 Task: Search one way flight ticket for 2 adults, 4 children and 1 infant on lap in business from Green Bay: Green Bay-austin Straubel International Airport to Springfield: Abraham Lincoln Capital Airport on 5-2-2023. Choice of flights is Frontier. Price is upto 60000. Outbound departure time preference is 8:30.
Action: Mouse moved to (289, 266)
Screenshot: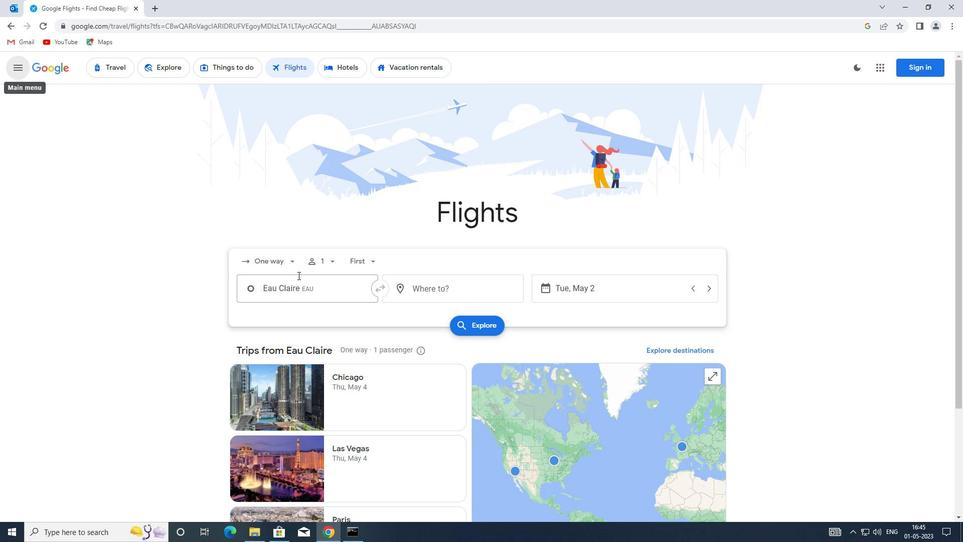 
Action: Mouse pressed left at (289, 266)
Screenshot: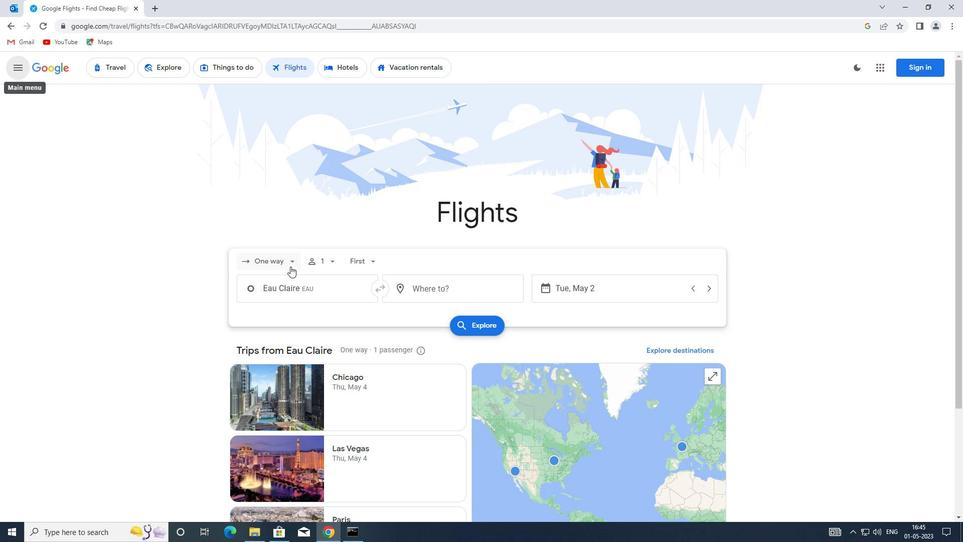 
Action: Mouse moved to (284, 305)
Screenshot: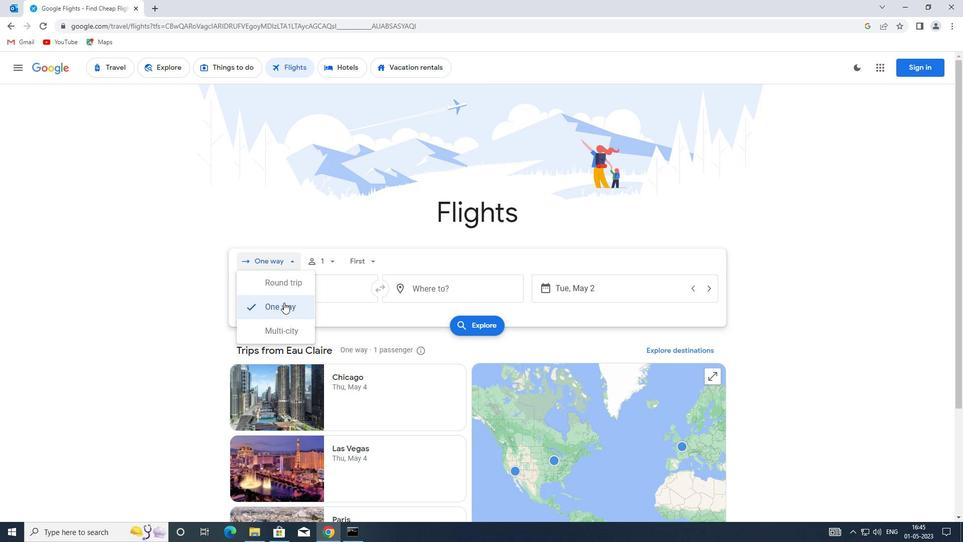 
Action: Mouse pressed left at (284, 305)
Screenshot: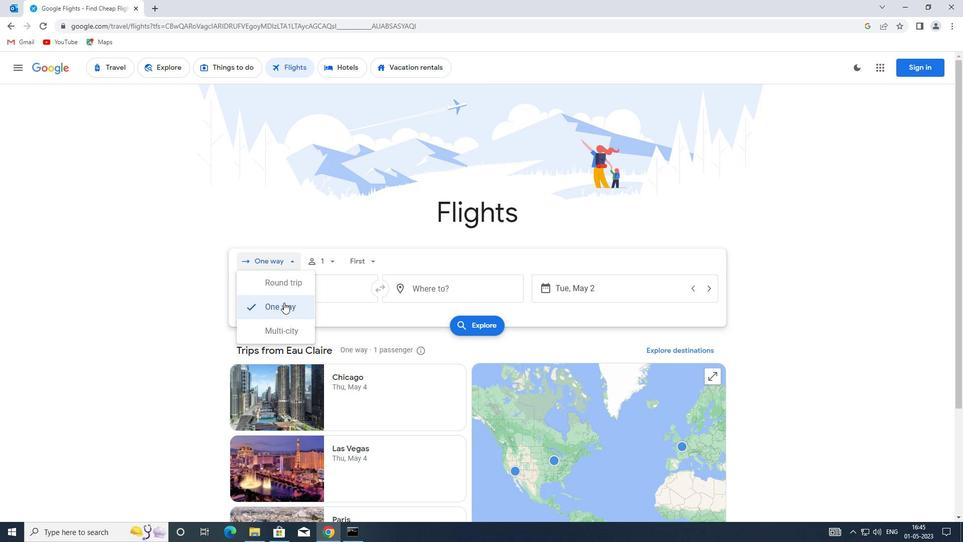 
Action: Mouse moved to (327, 263)
Screenshot: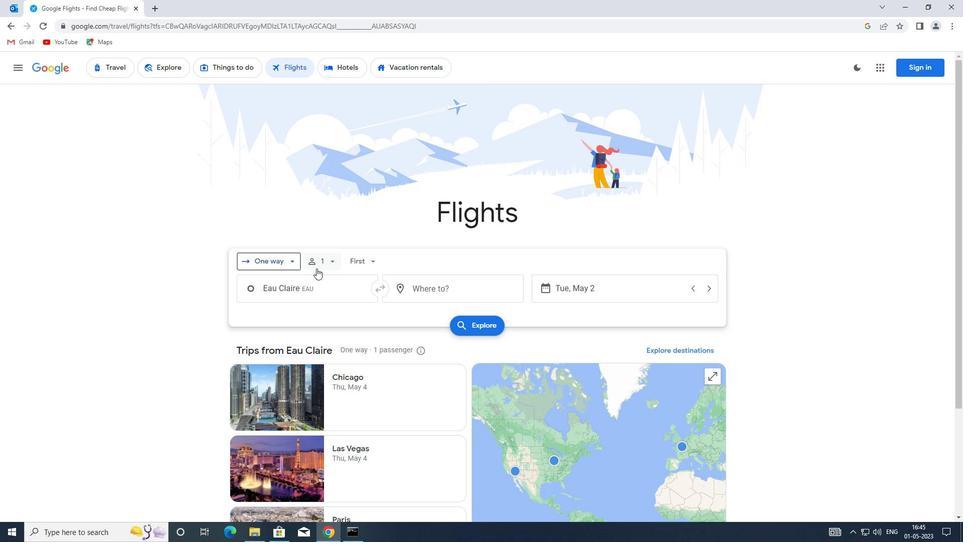 
Action: Mouse pressed left at (327, 263)
Screenshot: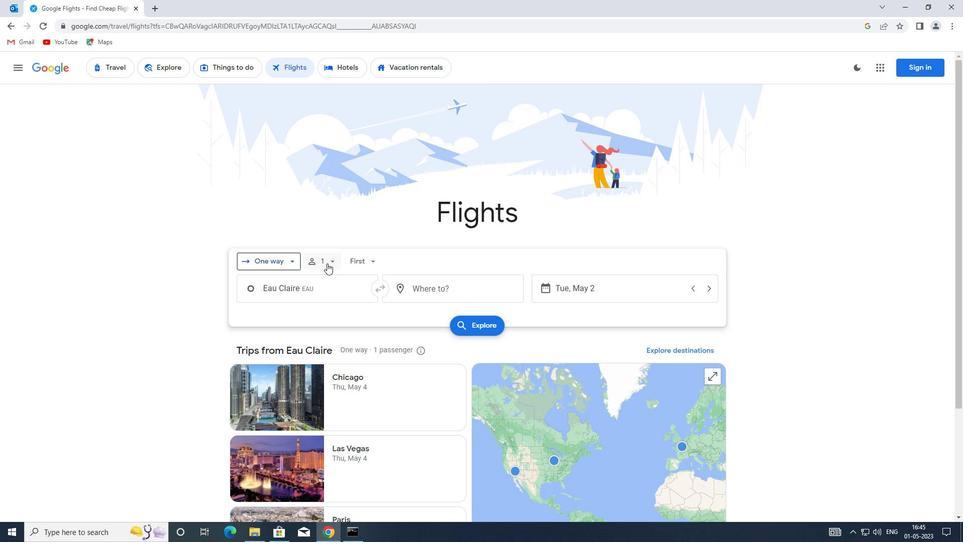
Action: Mouse moved to (409, 288)
Screenshot: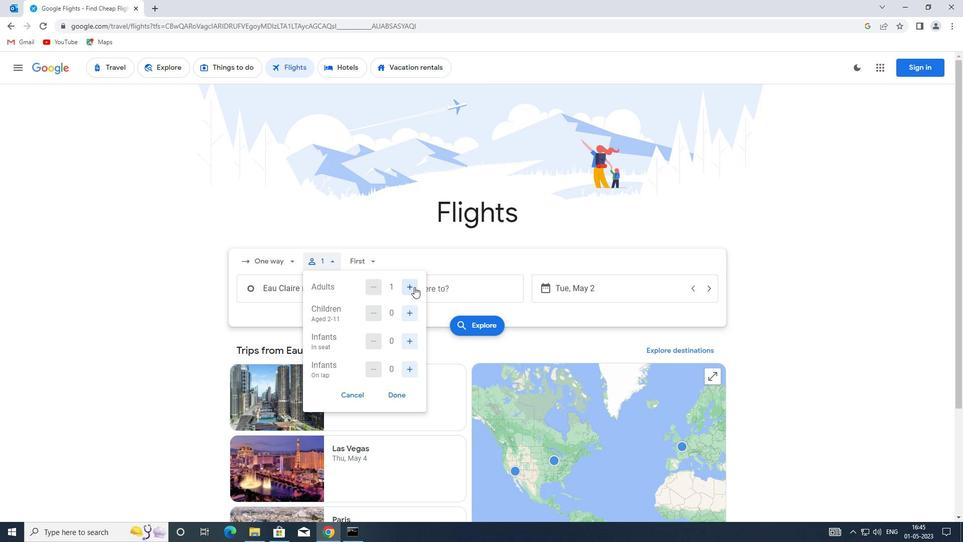 
Action: Mouse pressed left at (409, 288)
Screenshot: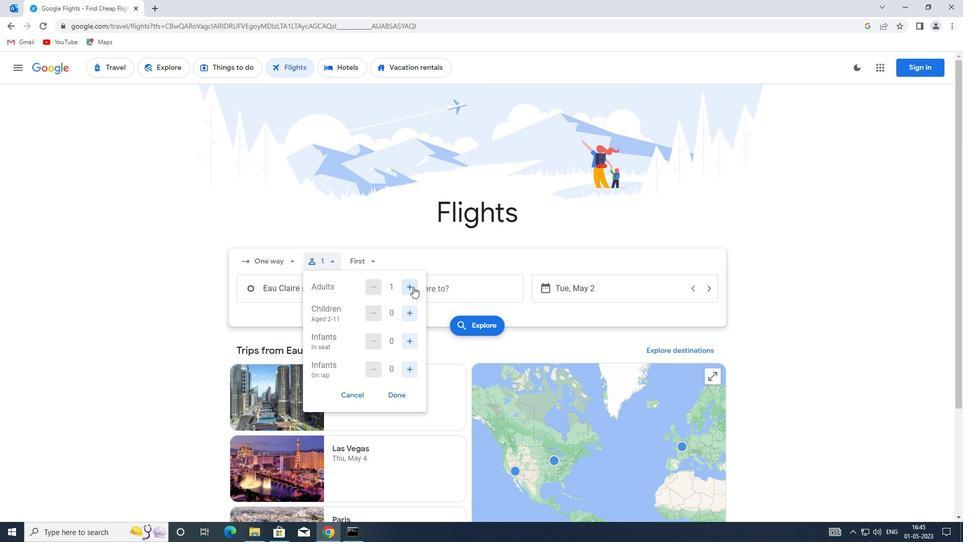 
Action: Mouse moved to (412, 318)
Screenshot: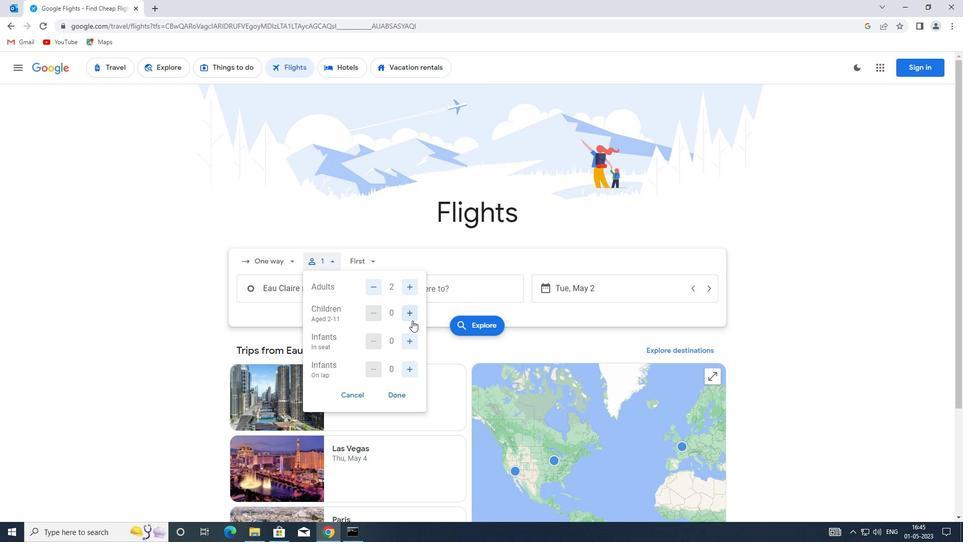 
Action: Mouse pressed left at (412, 318)
Screenshot: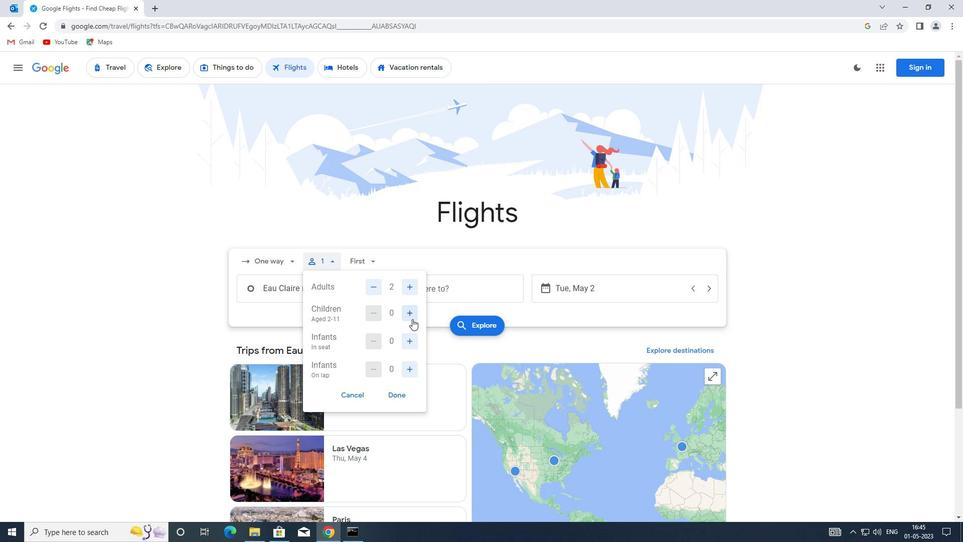 
Action: Mouse pressed left at (412, 318)
Screenshot: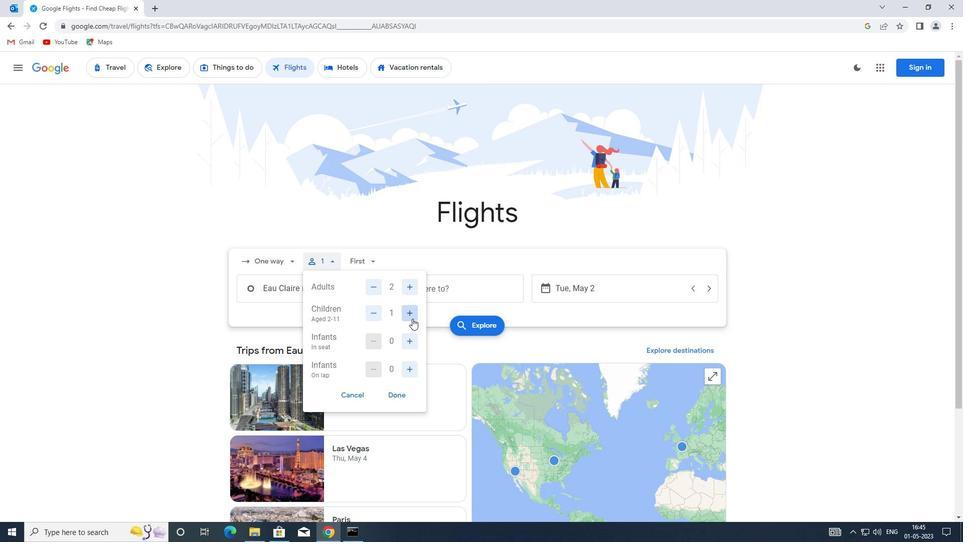 
Action: Mouse pressed left at (412, 318)
Screenshot: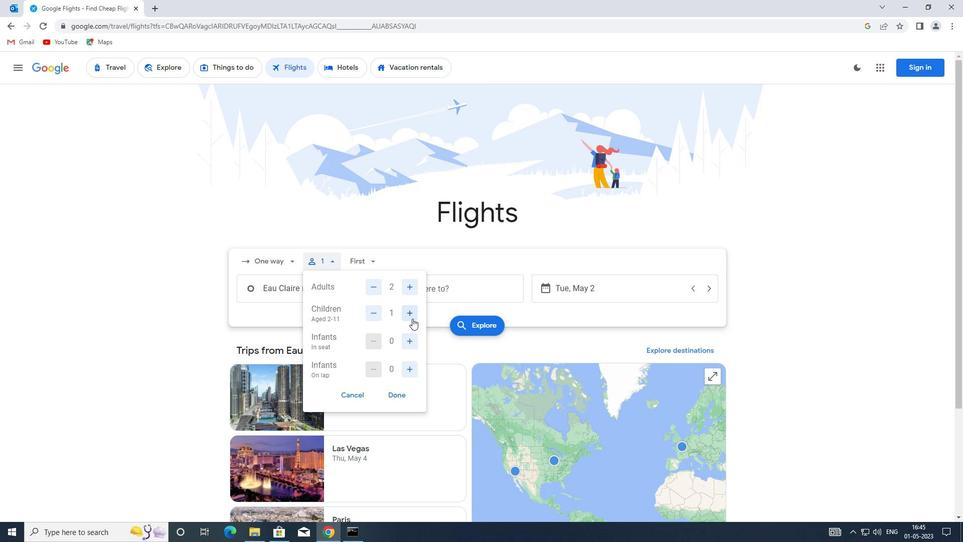 
Action: Mouse pressed left at (412, 318)
Screenshot: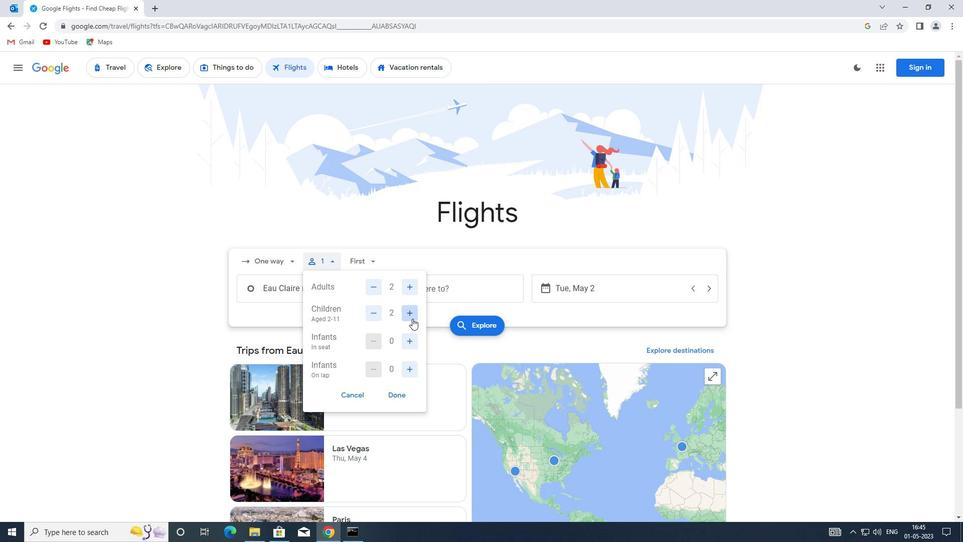 
Action: Mouse moved to (407, 365)
Screenshot: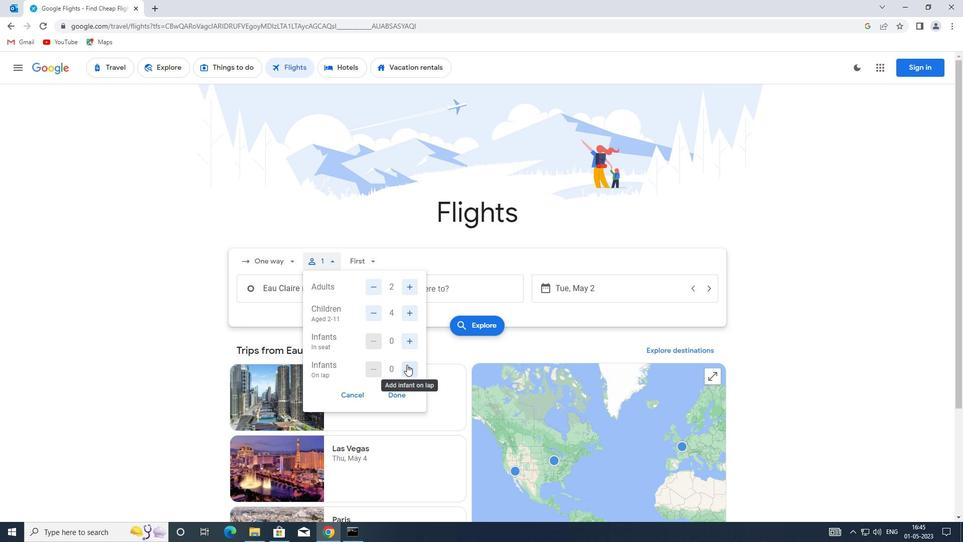 
Action: Mouse pressed left at (407, 365)
Screenshot: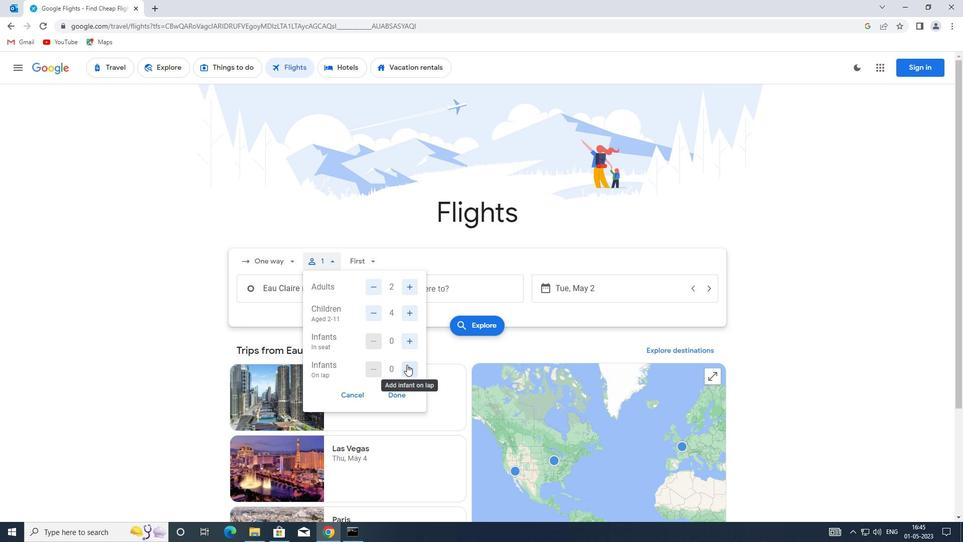 
Action: Mouse moved to (396, 395)
Screenshot: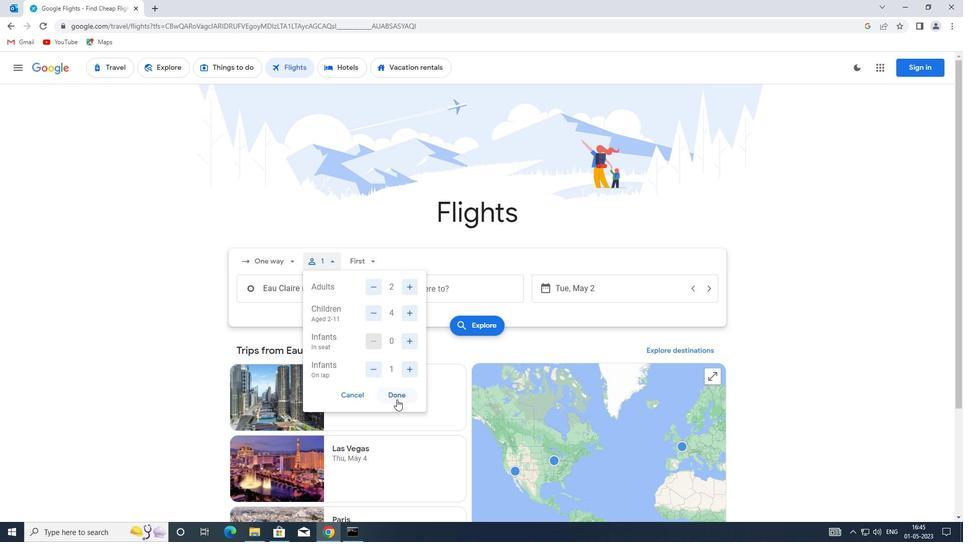
Action: Mouse pressed left at (396, 395)
Screenshot: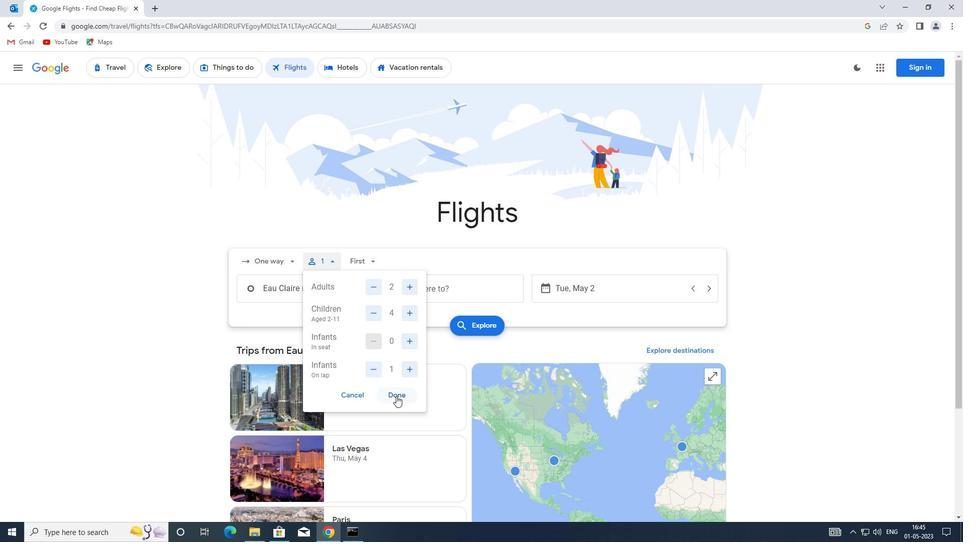 
Action: Mouse moved to (371, 259)
Screenshot: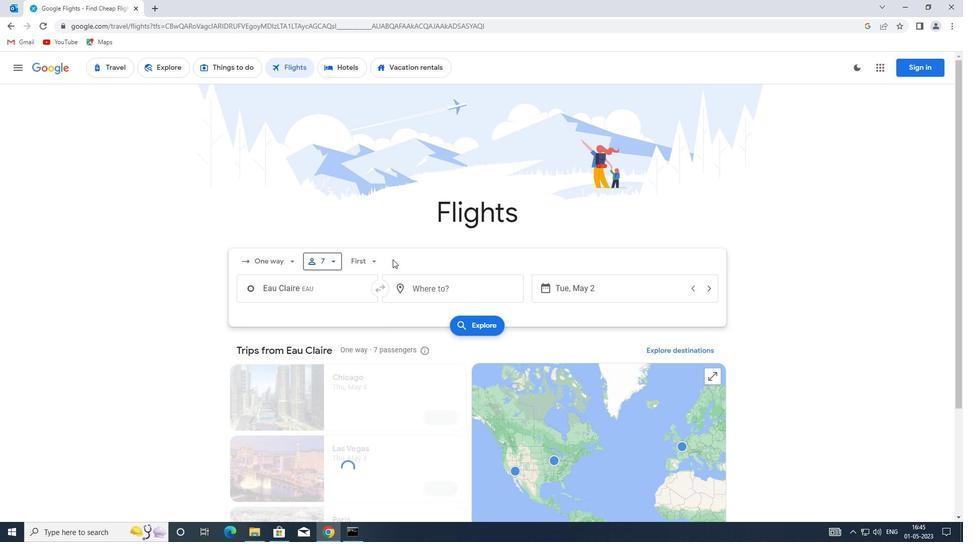 
Action: Mouse pressed left at (371, 259)
Screenshot: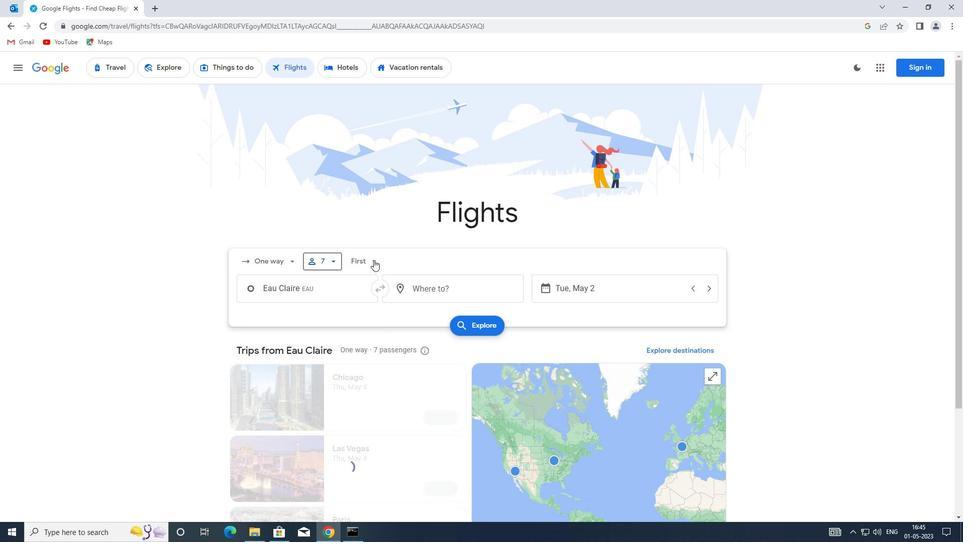
Action: Mouse moved to (394, 331)
Screenshot: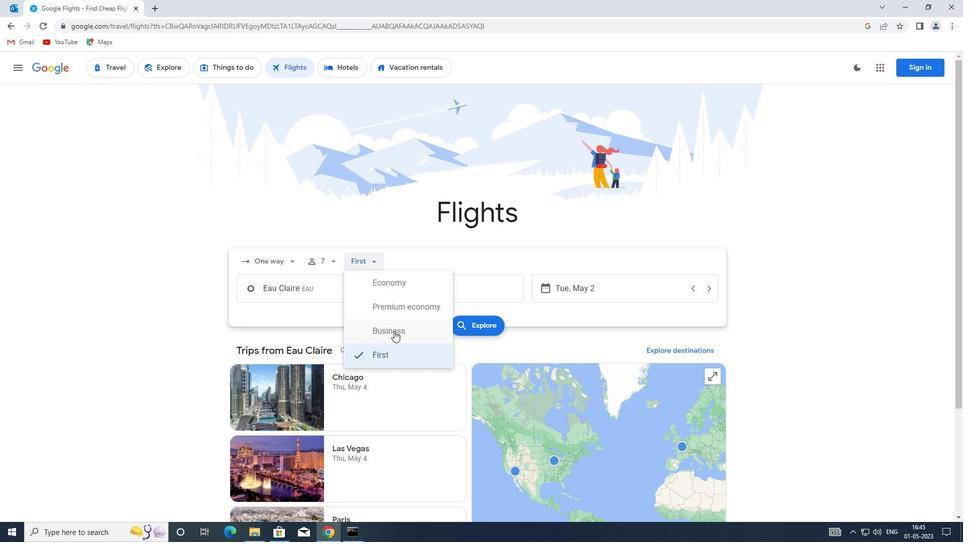 
Action: Mouse pressed left at (394, 331)
Screenshot: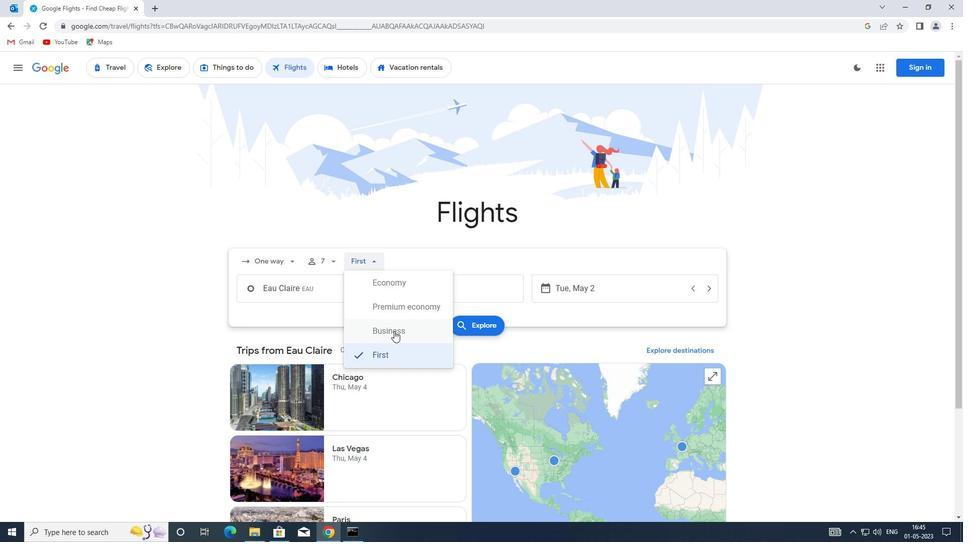 
Action: Mouse moved to (304, 291)
Screenshot: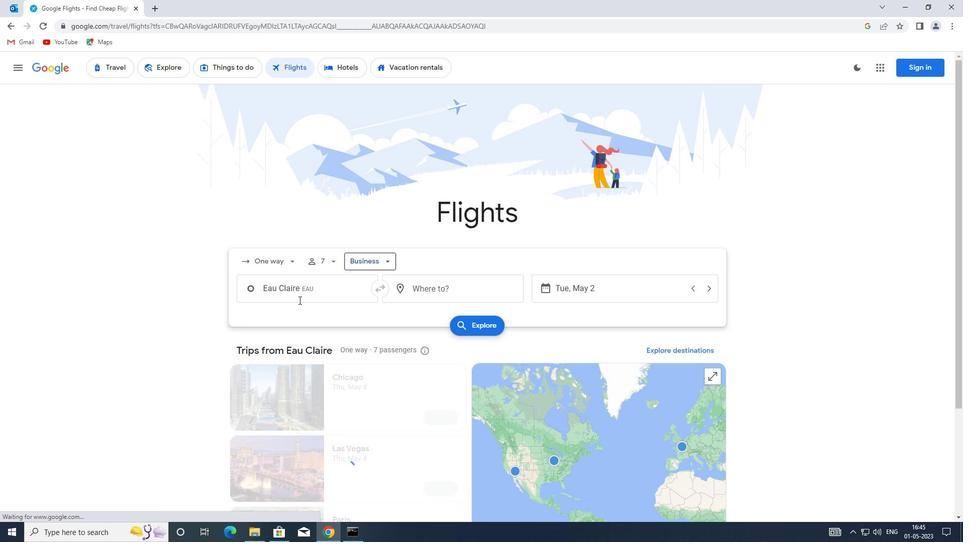 
Action: Mouse pressed left at (304, 291)
Screenshot: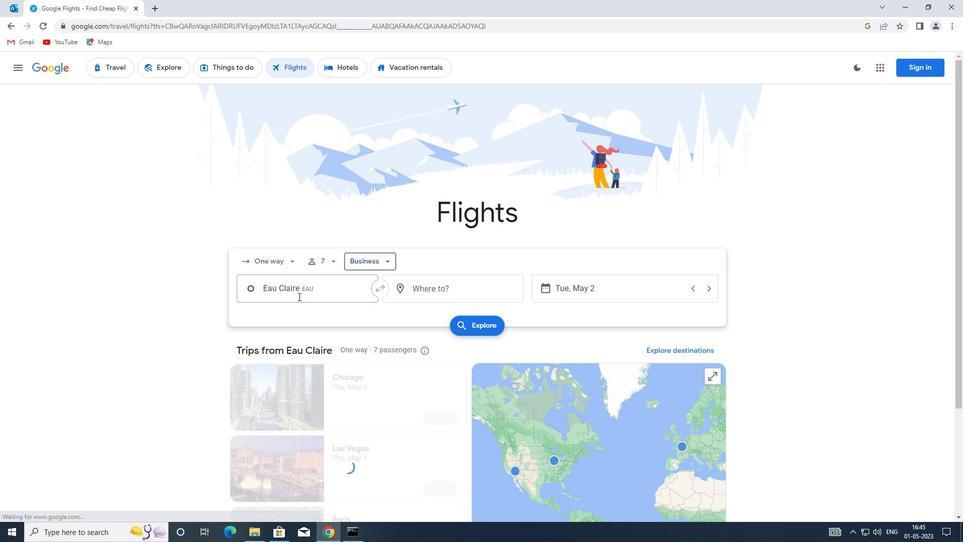 
Action: Mouse moved to (304, 290)
Screenshot: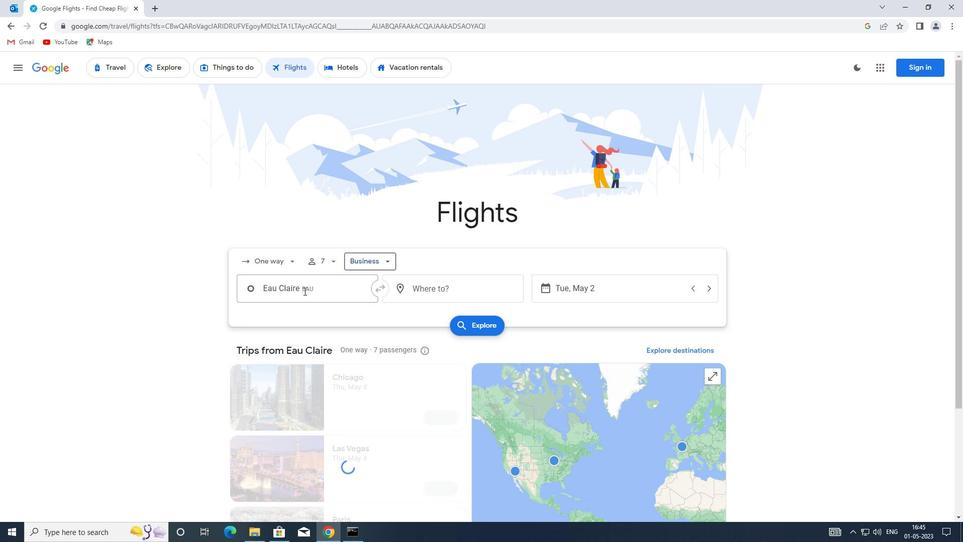 
Action: Key pressed grb
Screenshot: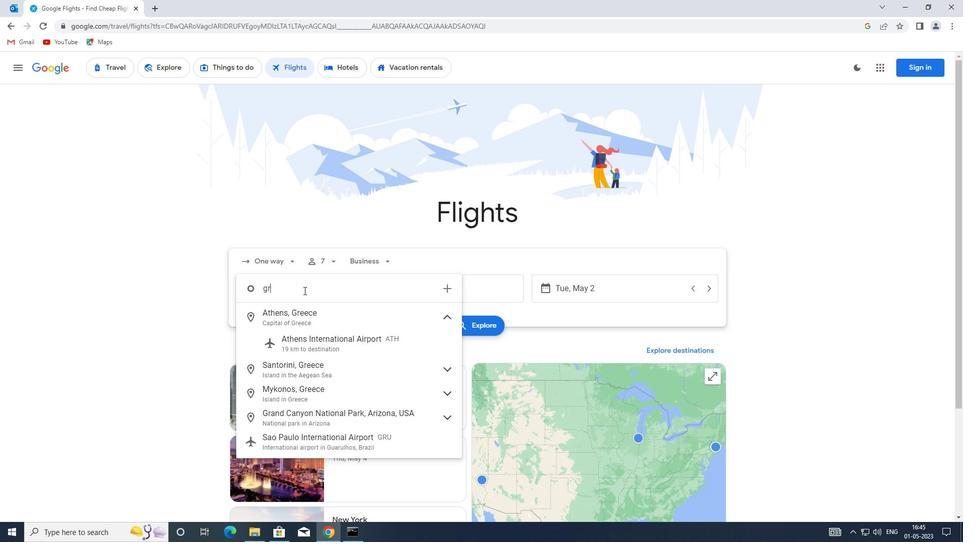 
Action: Mouse moved to (337, 317)
Screenshot: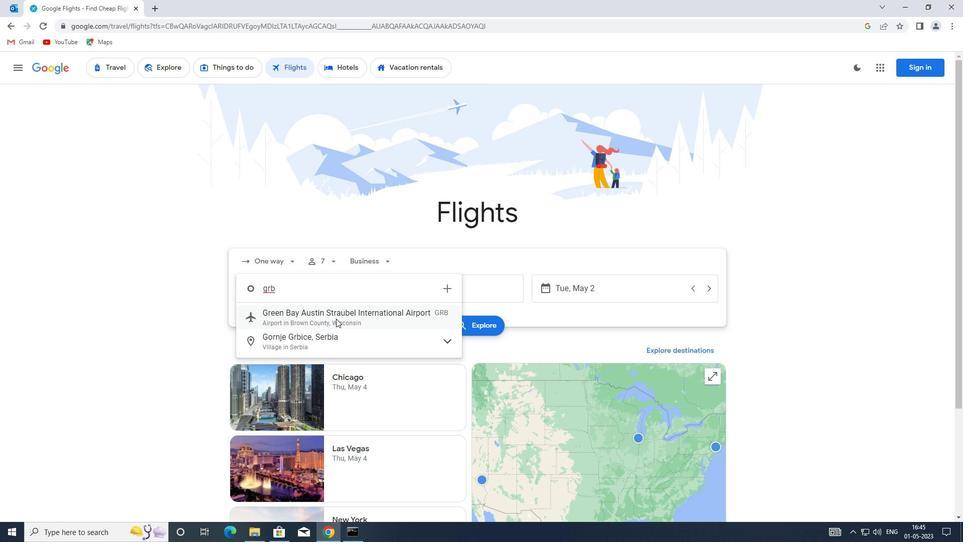 
Action: Mouse pressed left at (337, 317)
Screenshot: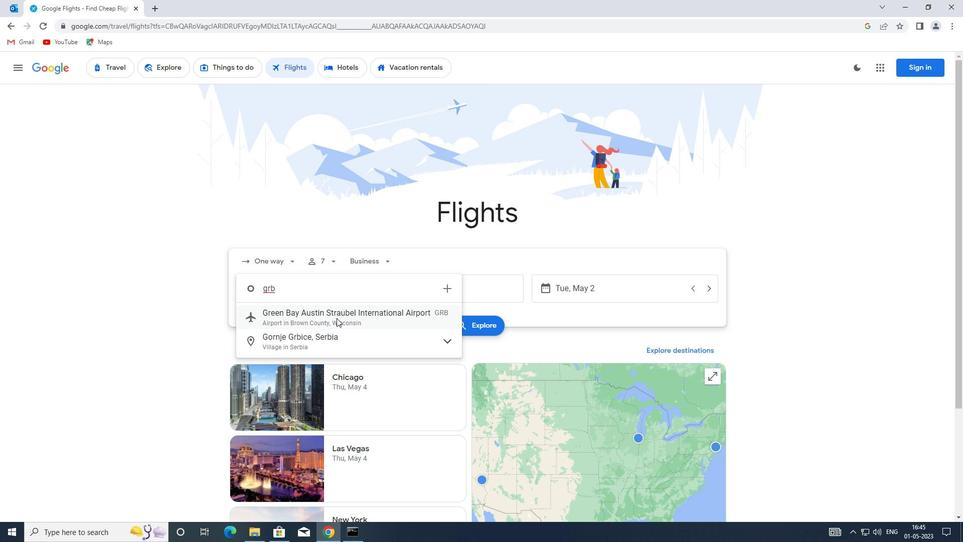 
Action: Mouse moved to (437, 293)
Screenshot: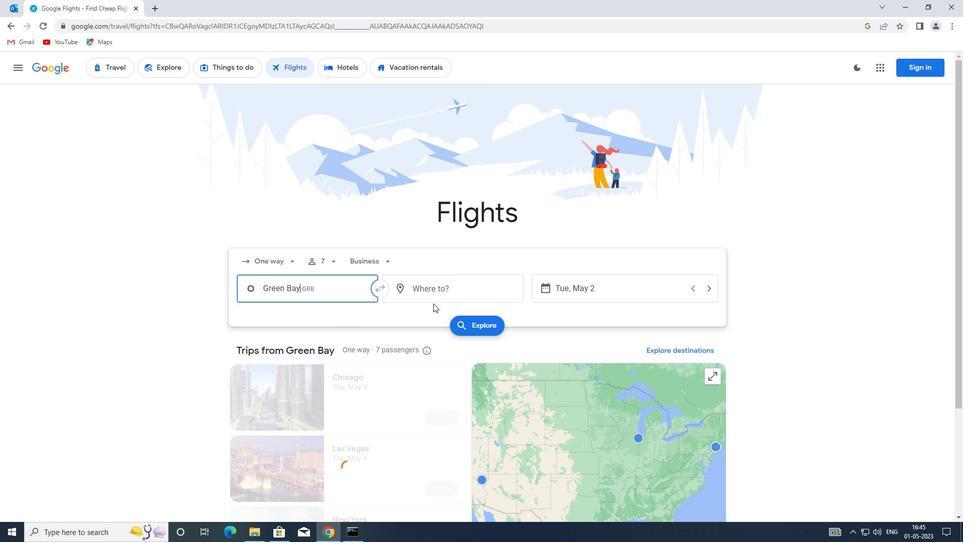 
Action: Mouse pressed left at (437, 293)
Screenshot: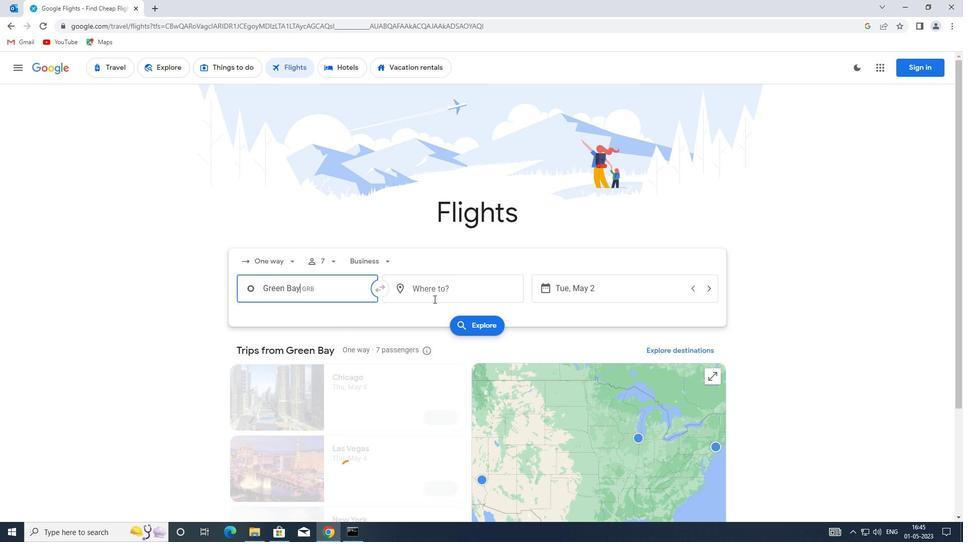 
Action: Mouse moved to (438, 292)
Screenshot: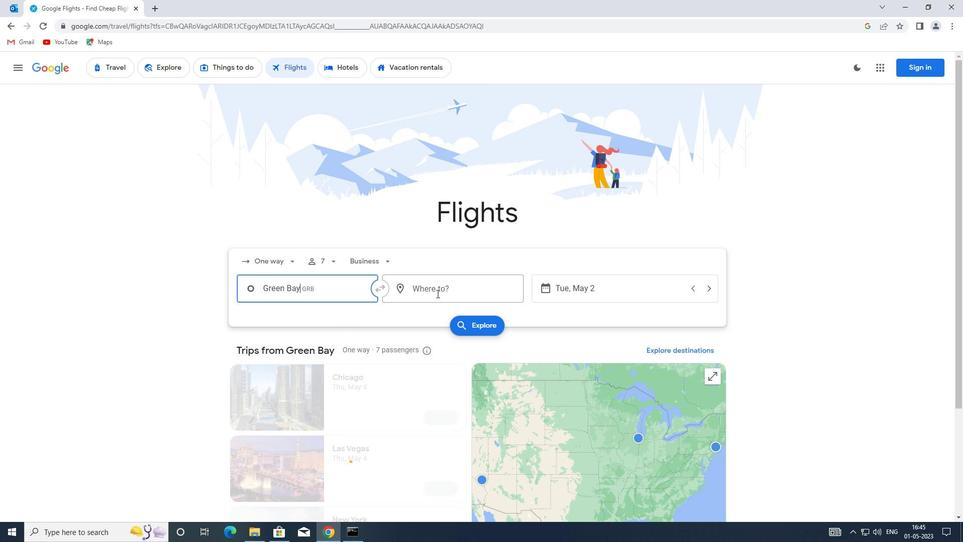 
Action: Key pressed spi
Screenshot: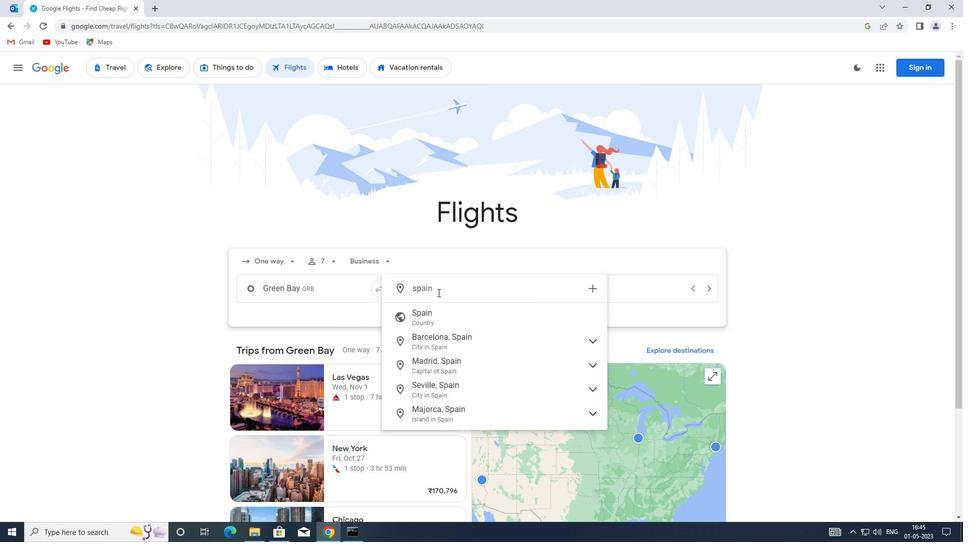 
Action: Mouse moved to (444, 324)
Screenshot: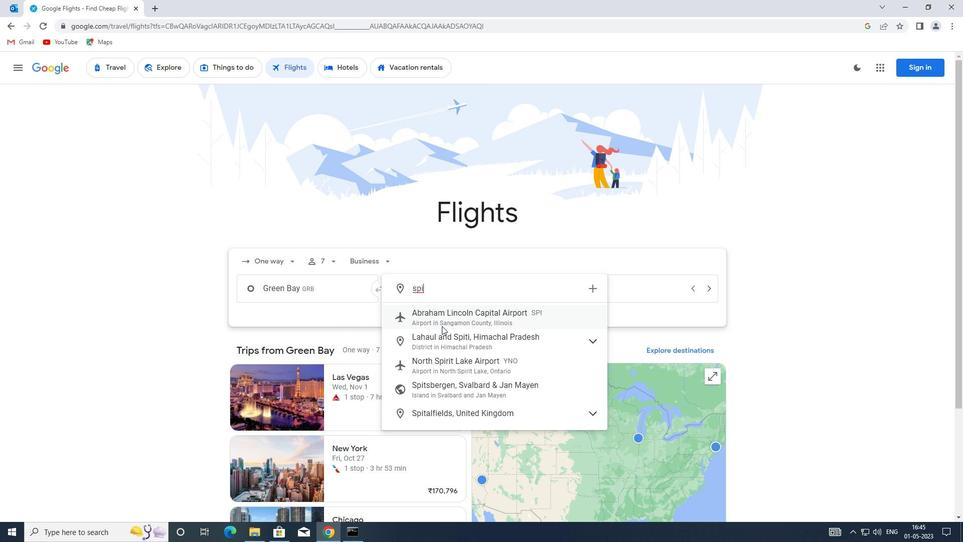 
Action: Mouse pressed left at (444, 324)
Screenshot: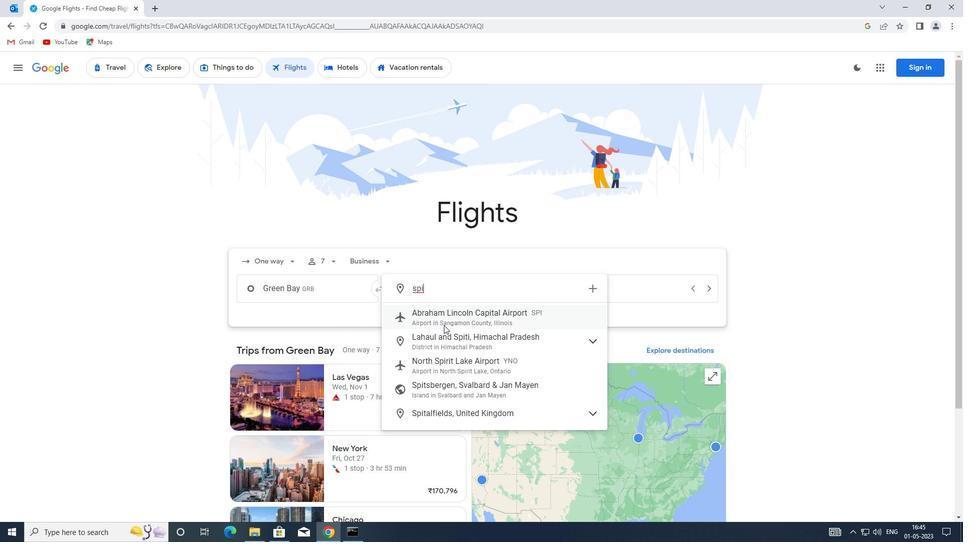 
Action: Mouse moved to (574, 289)
Screenshot: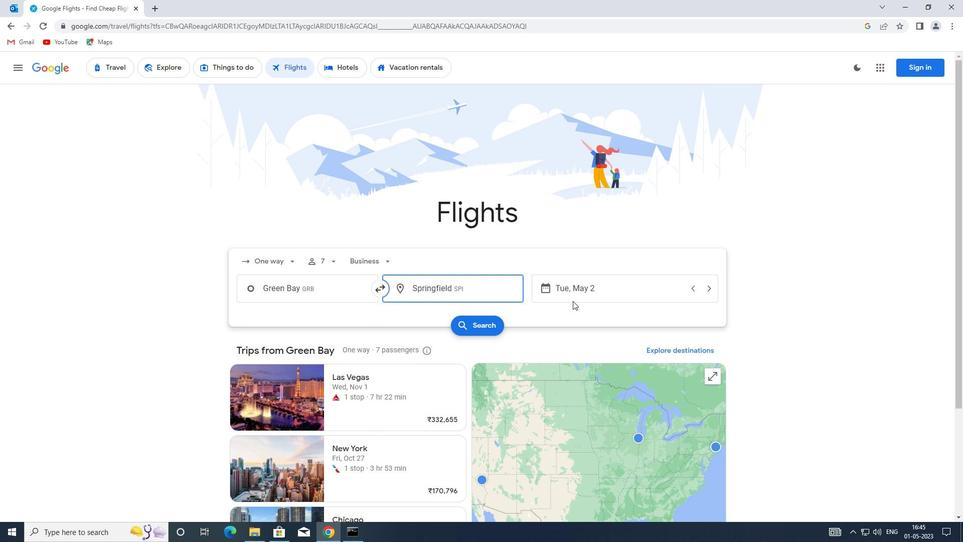 
Action: Mouse pressed left at (574, 289)
Screenshot: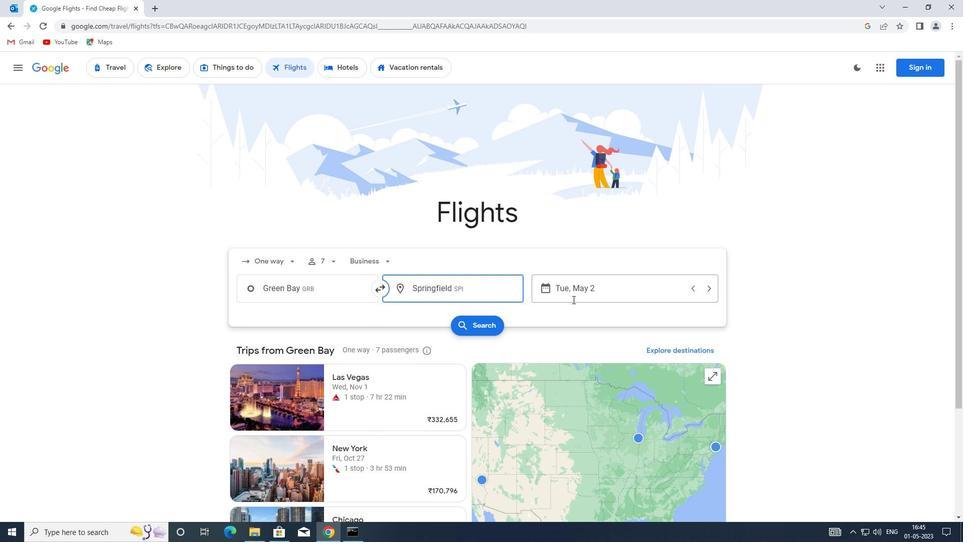 
Action: Mouse moved to (411, 339)
Screenshot: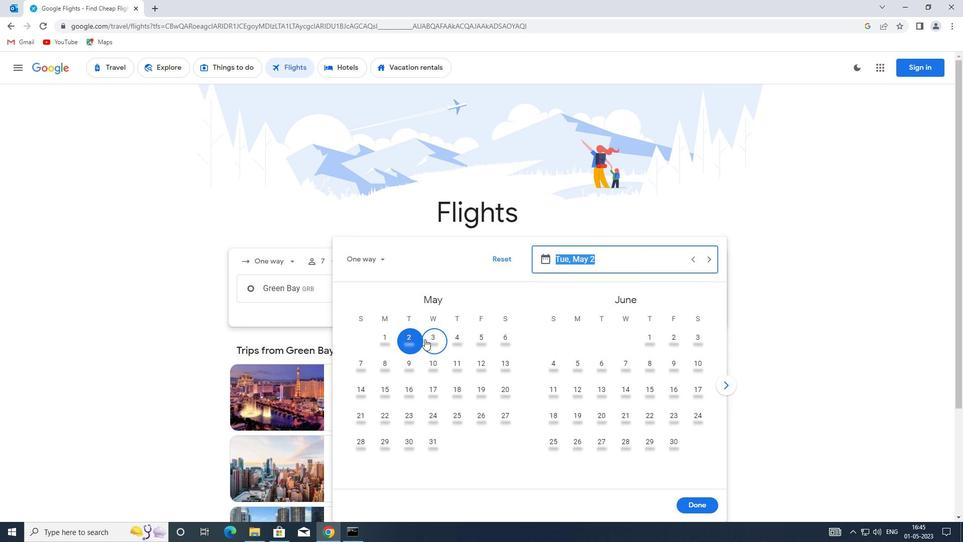 
Action: Mouse pressed left at (411, 339)
Screenshot: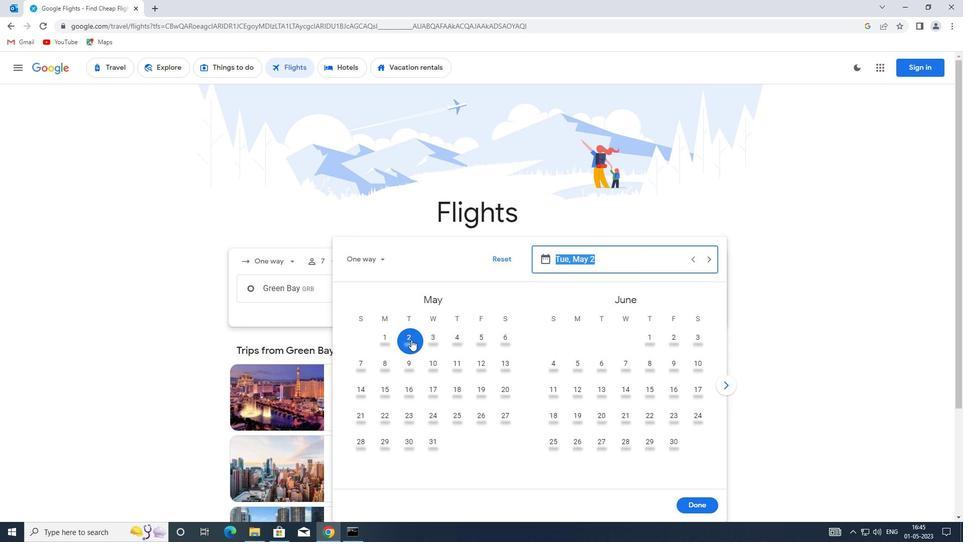 
Action: Mouse moved to (687, 500)
Screenshot: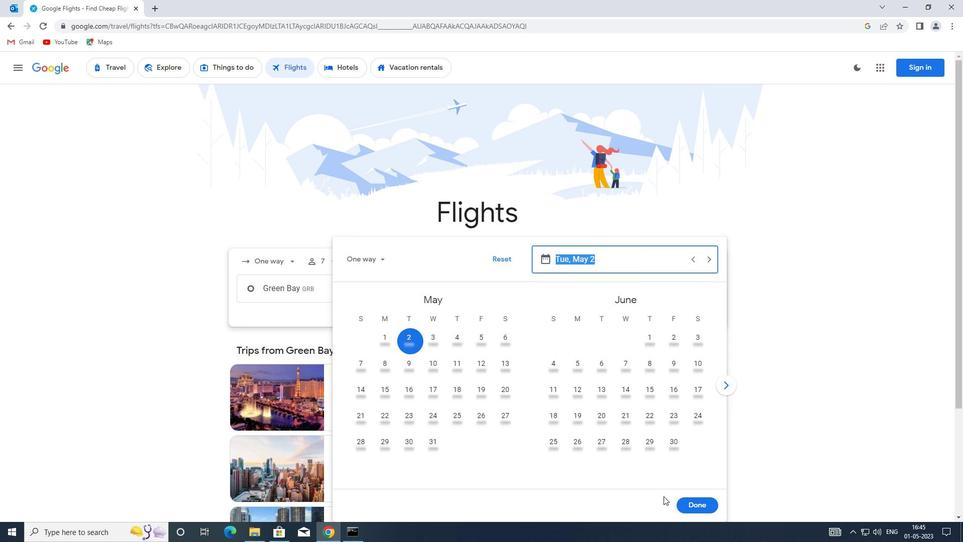 
Action: Mouse pressed left at (687, 500)
Screenshot: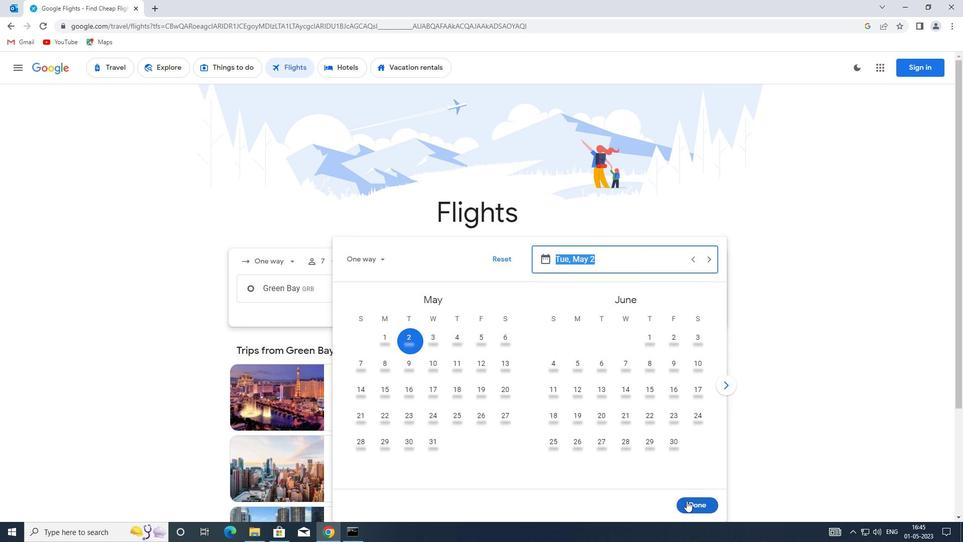 
Action: Mouse moved to (469, 321)
Screenshot: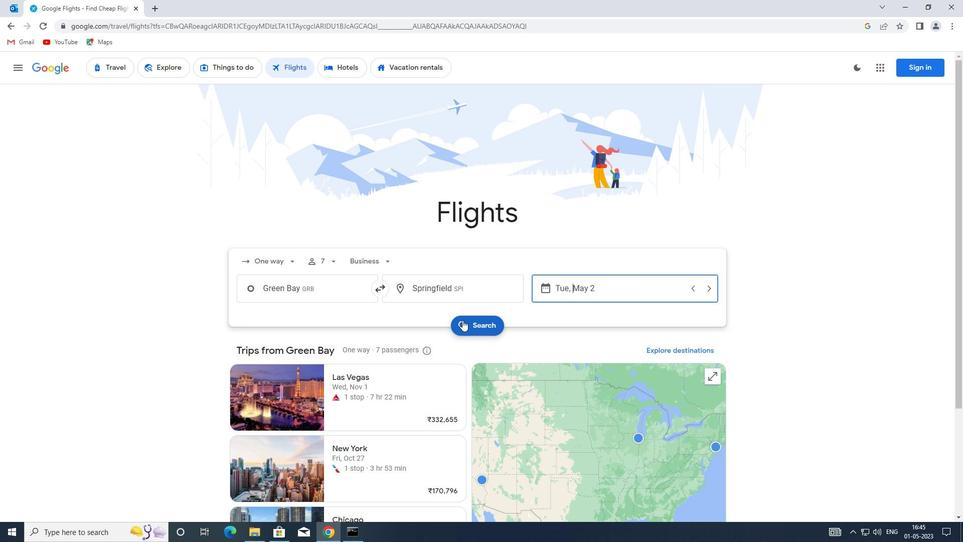 
Action: Mouse pressed left at (469, 321)
Screenshot: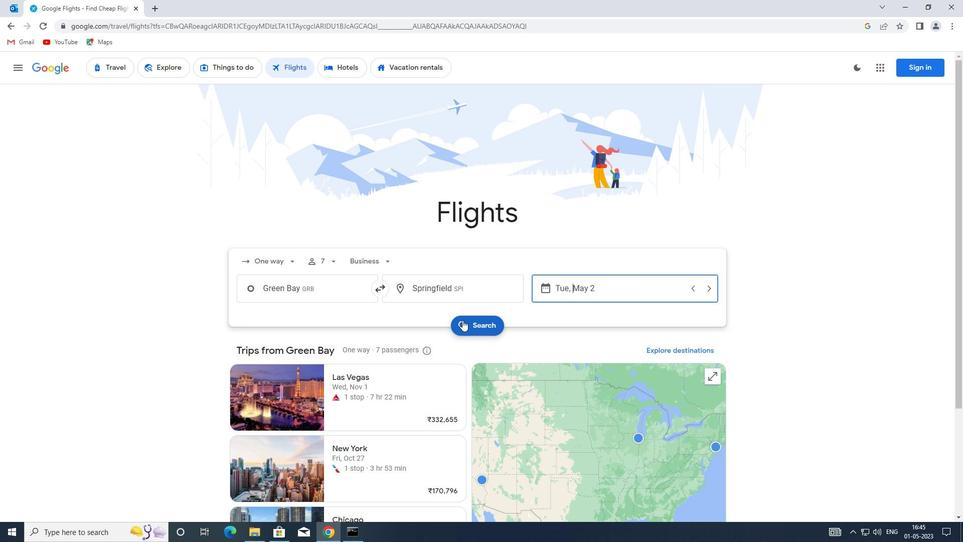 
Action: Mouse moved to (252, 165)
Screenshot: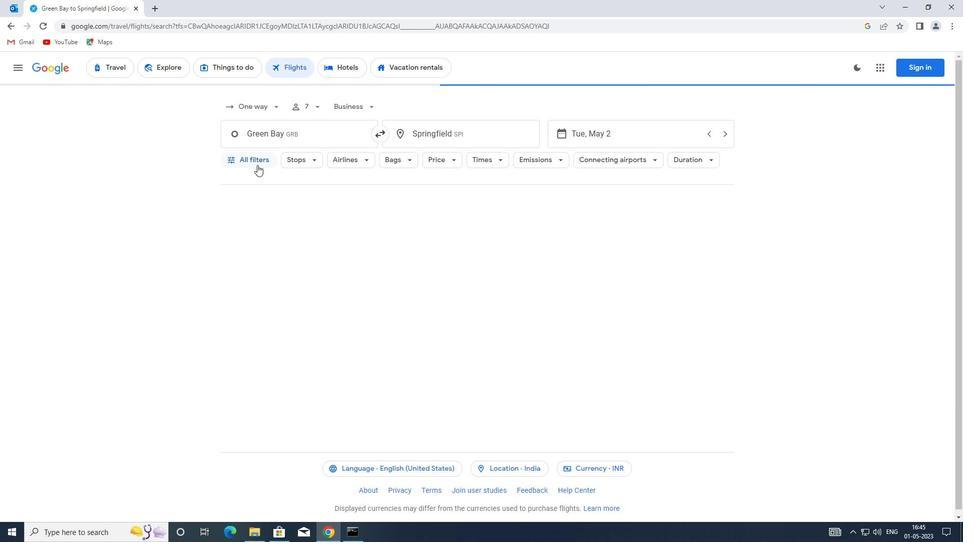 
Action: Mouse pressed left at (252, 165)
Screenshot: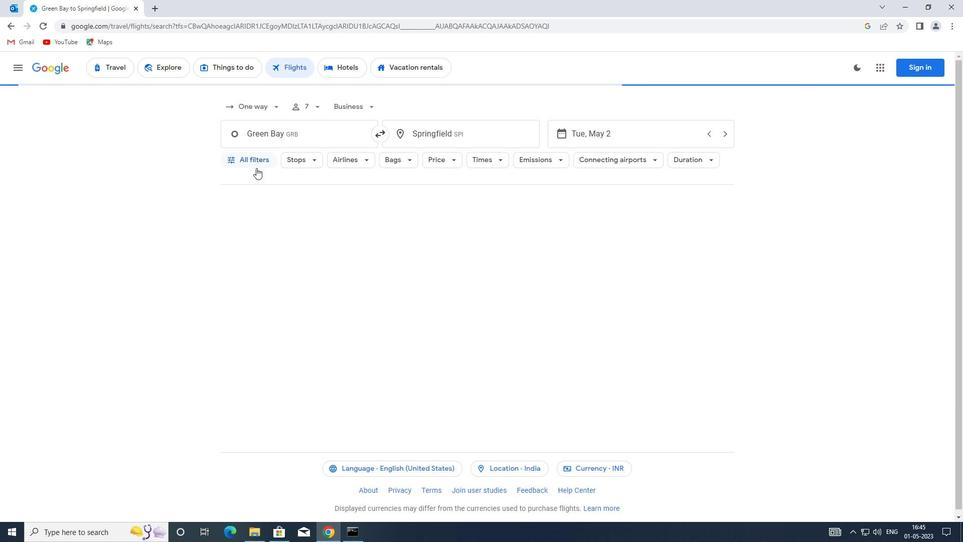 
Action: Mouse moved to (312, 272)
Screenshot: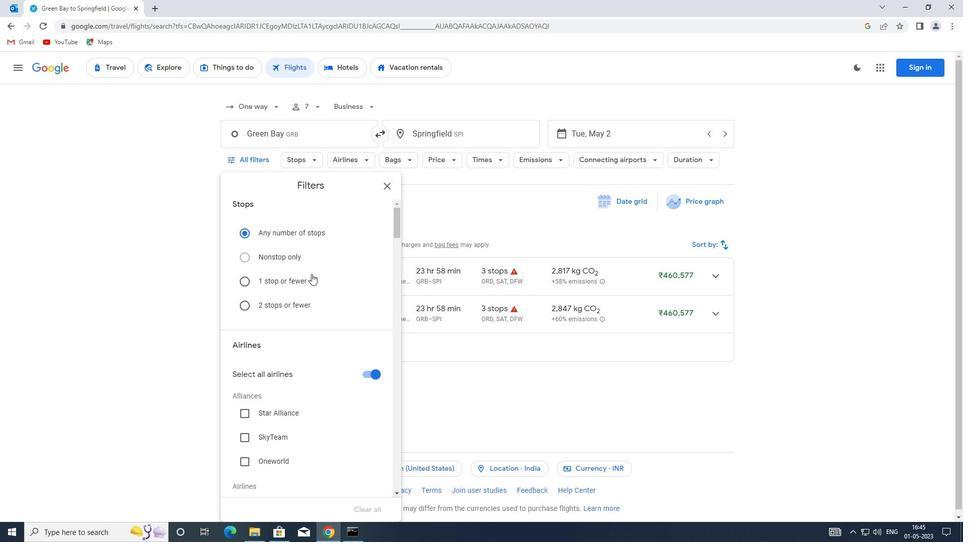
Action: Mouse scrolled (312, 271) with delta (0, 0)
Screenshot: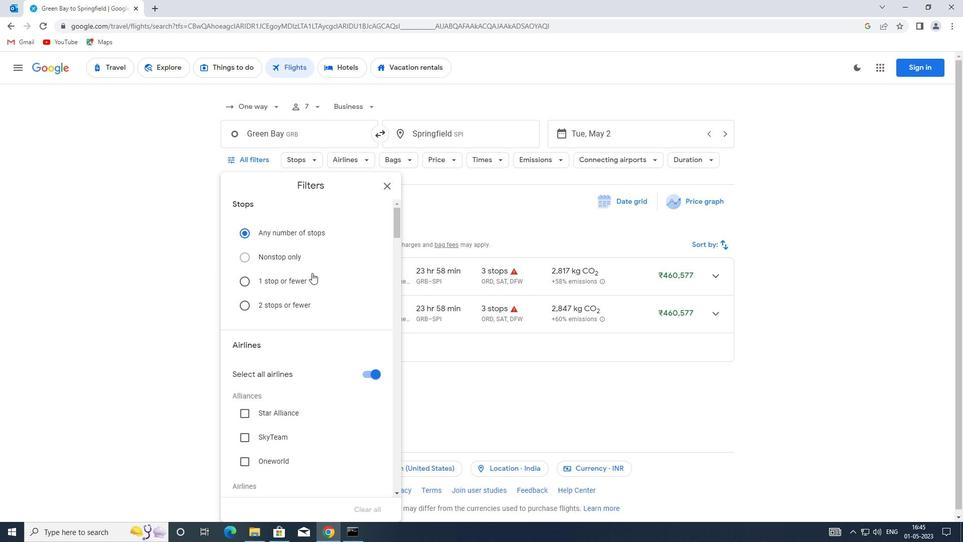 
Action: Mouse scrolled (312, 271) with delta (0, 0)
Screenshot: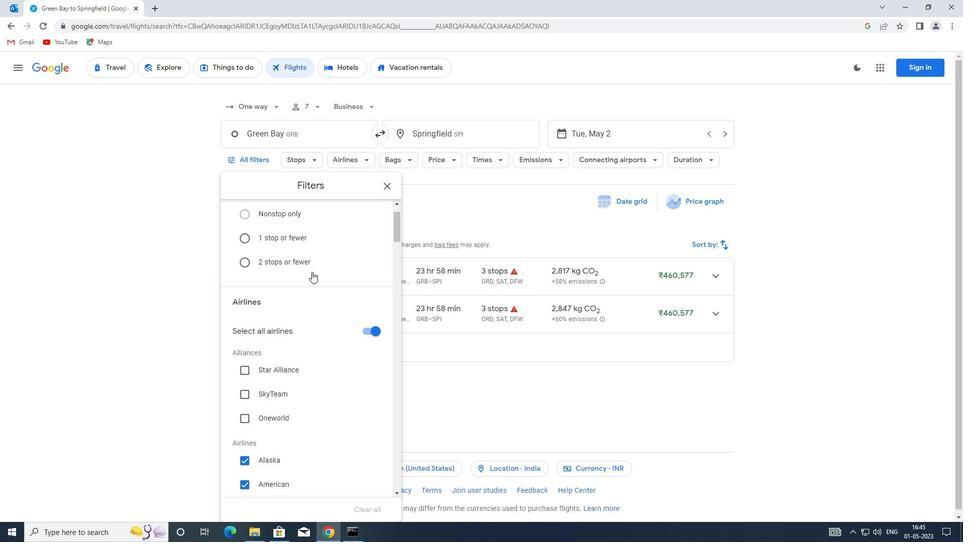 
Action: Mouse moved to (368, 276)
Screenshot: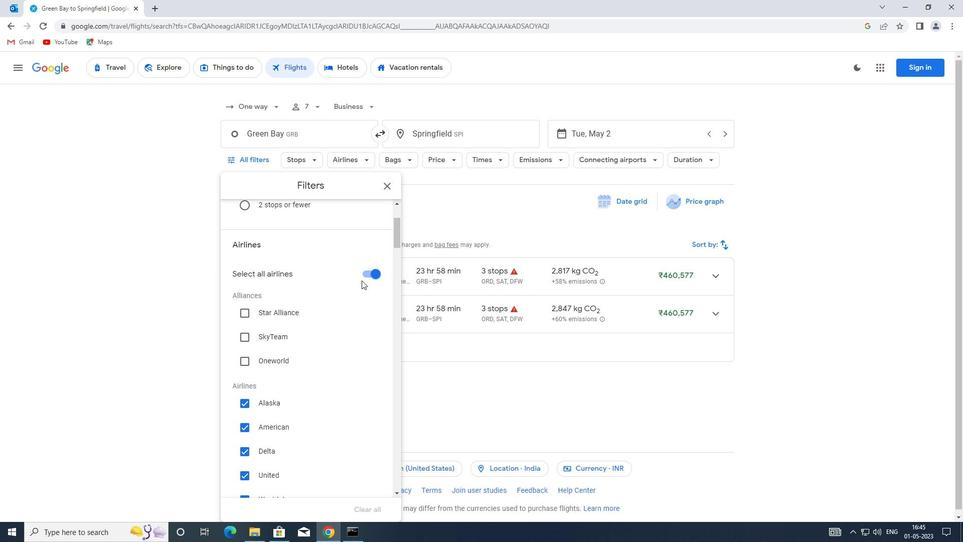 
Action: Mouse pressed left at (368, 276)
Screenshot: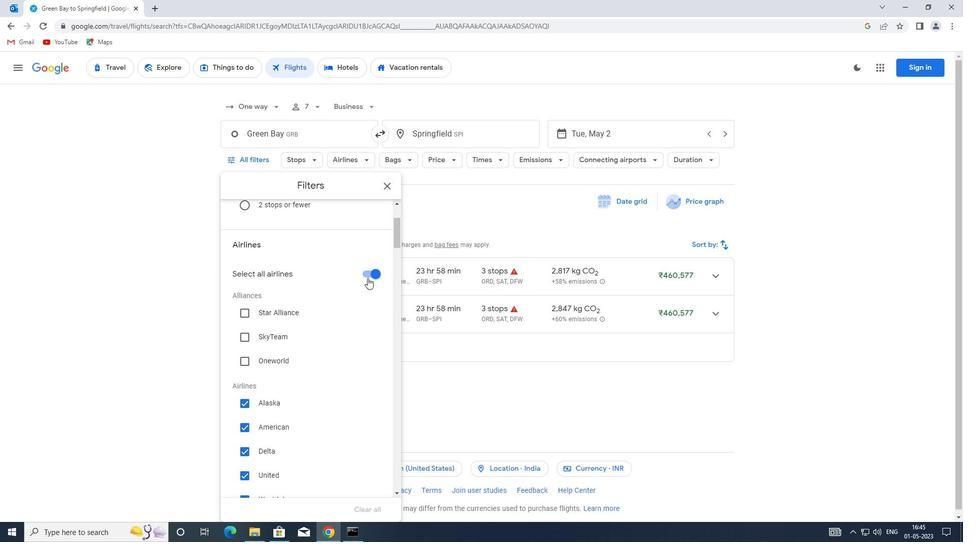 
Action: Mouse moved to (303, 303)
Screenshot: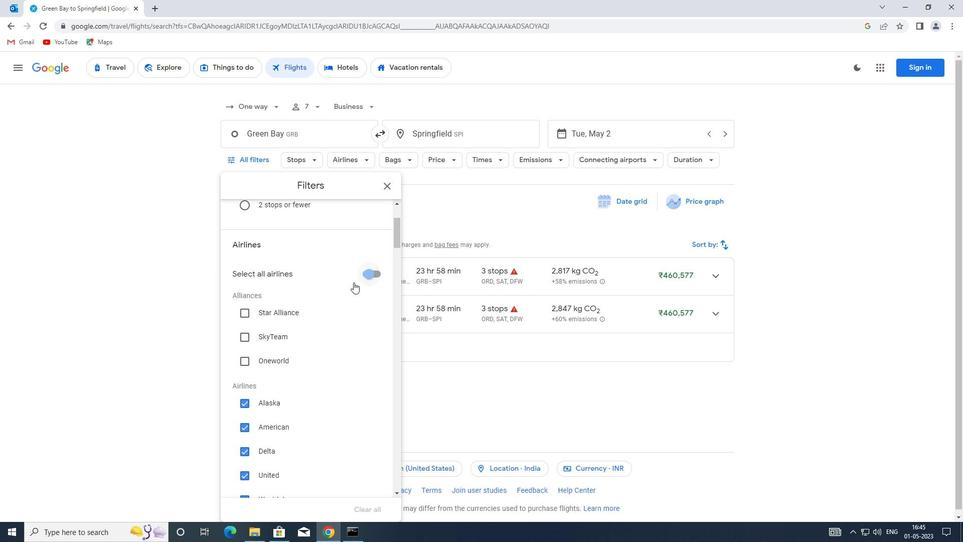 
Action: Mouse scrolled (303, 302) with delta (0, 0)
Screenshot: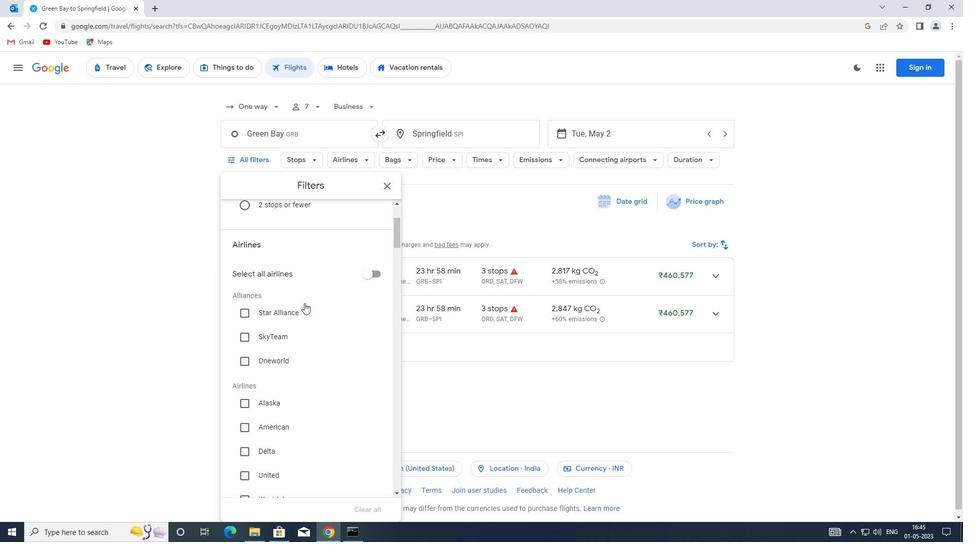 
Action: Mouse moved to (302, 302)
Screenshot: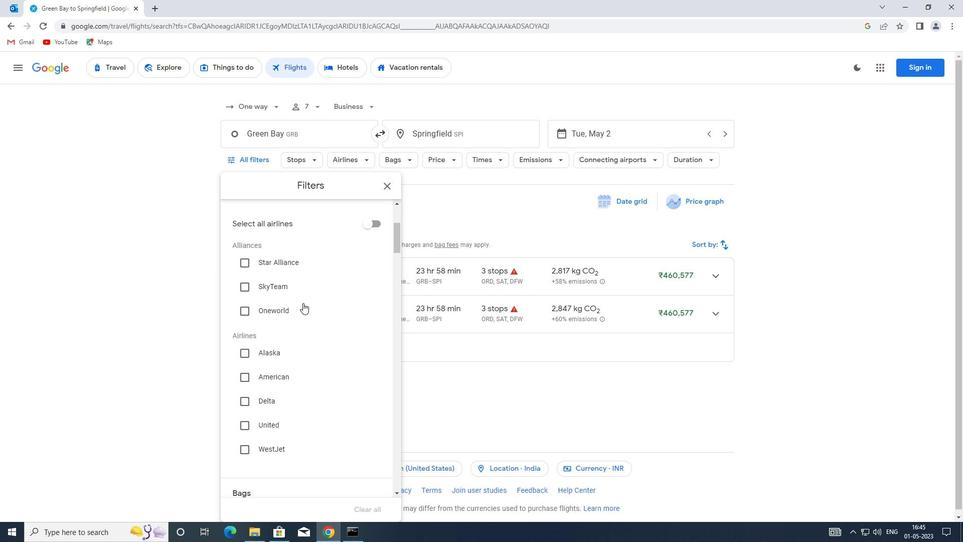 
Action: Mouse scrolled (302, 302) with delta (0, 0)
Screenshot: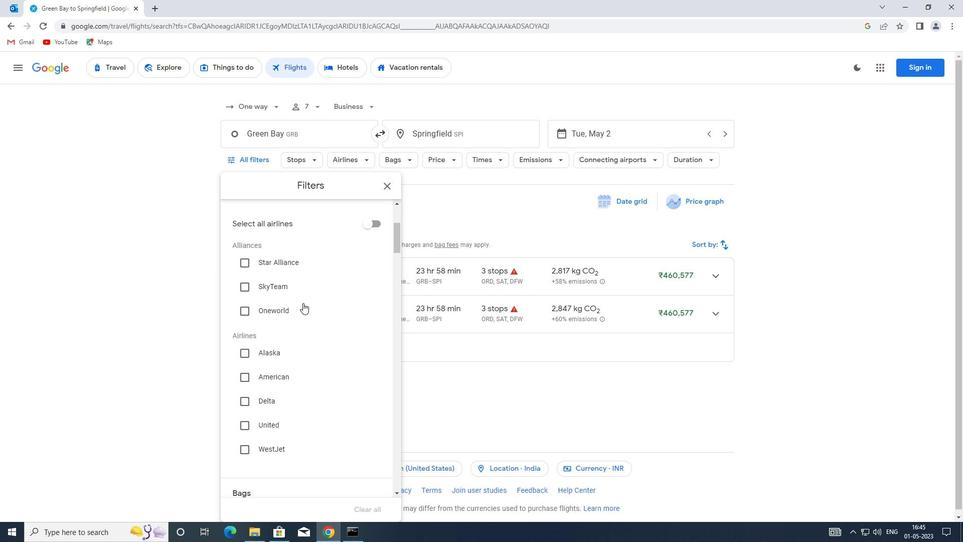 
Action: Mouse scrolled (302, 302) with delta (0, 0)
Screenshot: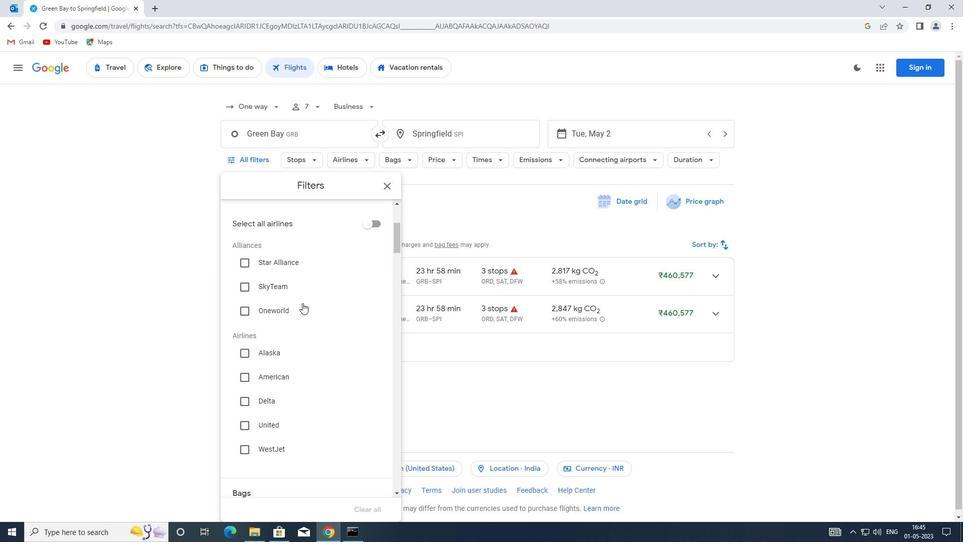 
Action: Mouse moved to (301, 300)
Screenshot: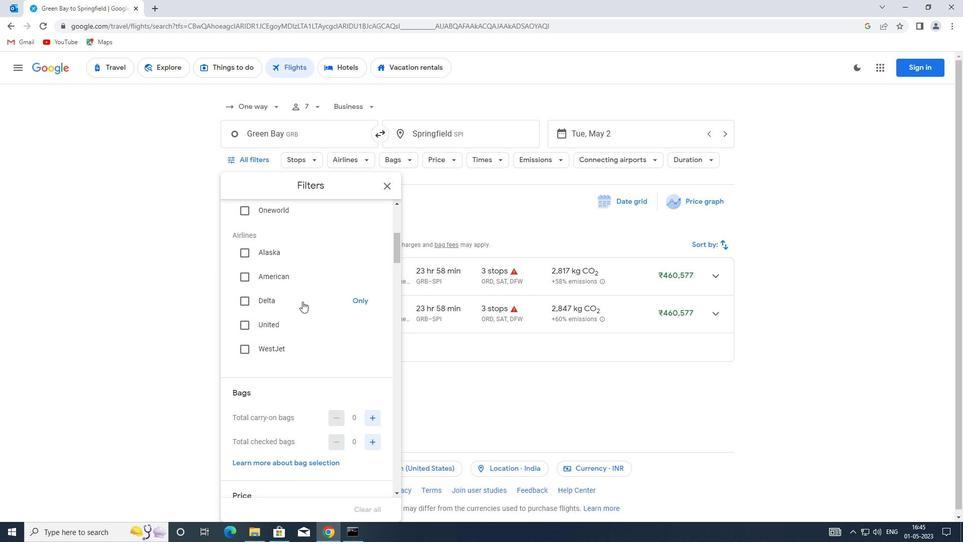 
Action: Mouse scrolled (301, 299) with delta (0, 0)
Screenshot: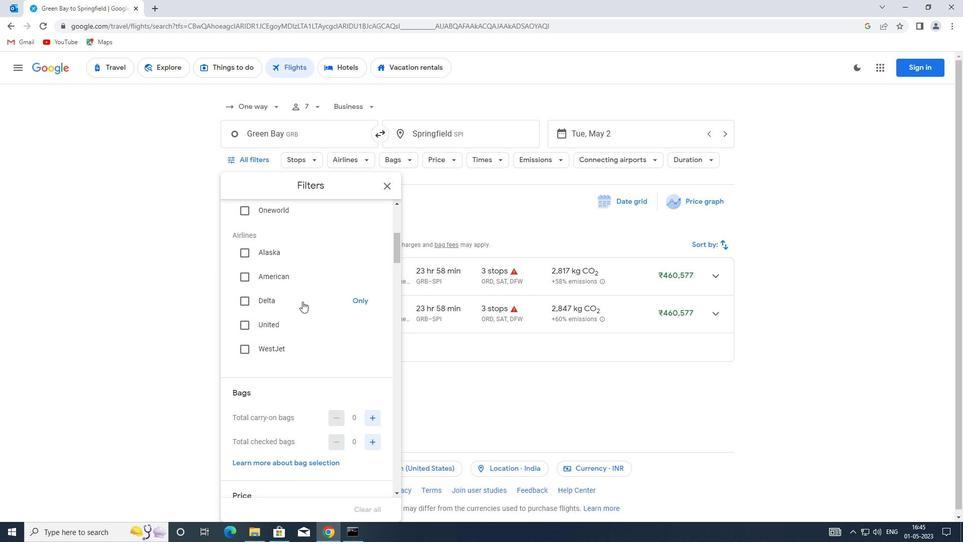 
Action: Mouse scrolled (301, 299) with delta (0, 0)
Screenshot: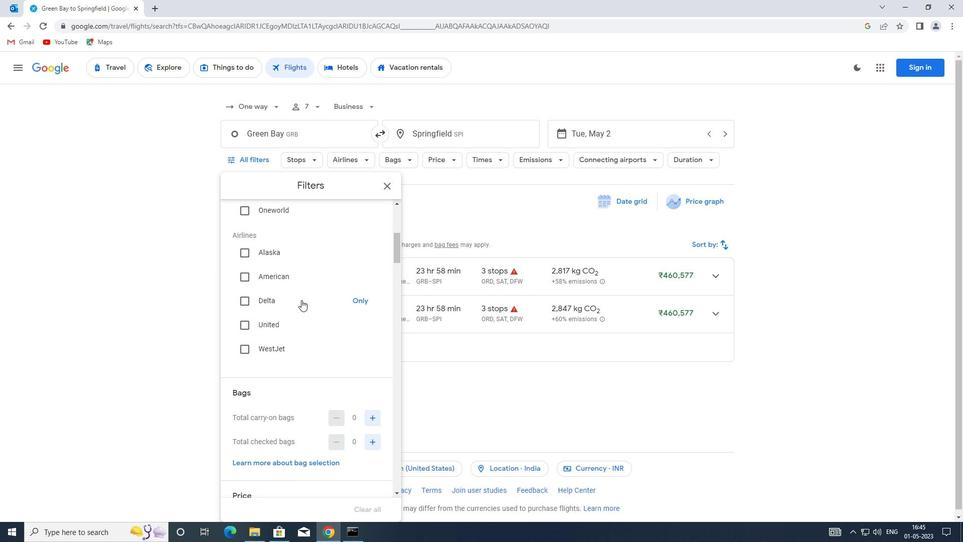 
Action: Mouse moved to (301, 300)
Screenshot: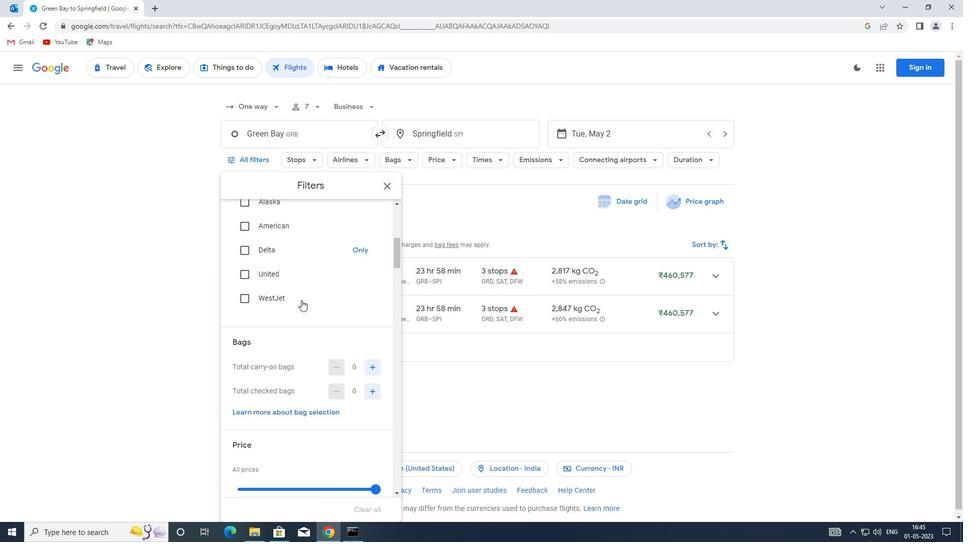 
Action: Mouse scrolled (301, 299) with delta (0, 0)
Screenshot: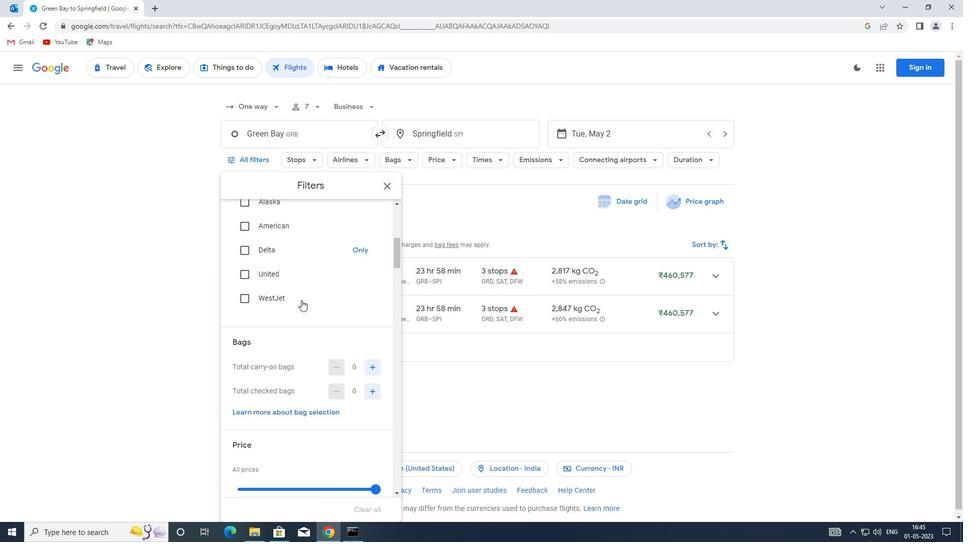 
Action: Mouse moved to (308, 303)
Screenshot: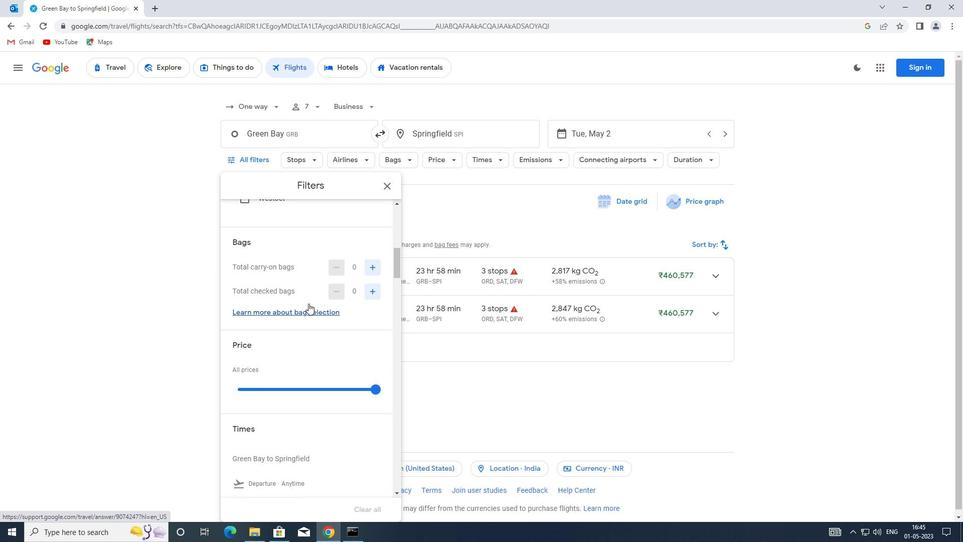 
Action: Mouse scrolled (308, 303) with delta (0, 0)
Screenshot: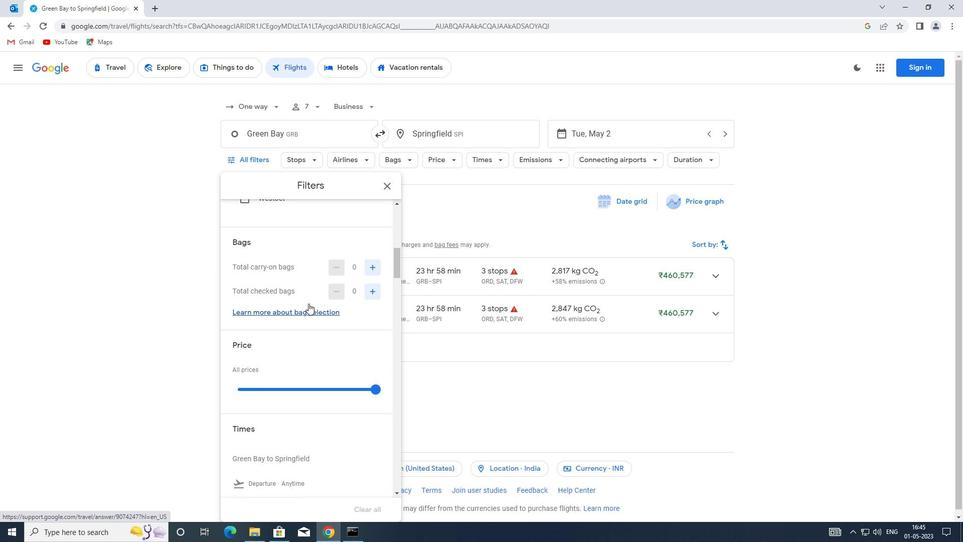 
Action: Mouse moved to (291, 334)
Screenshot: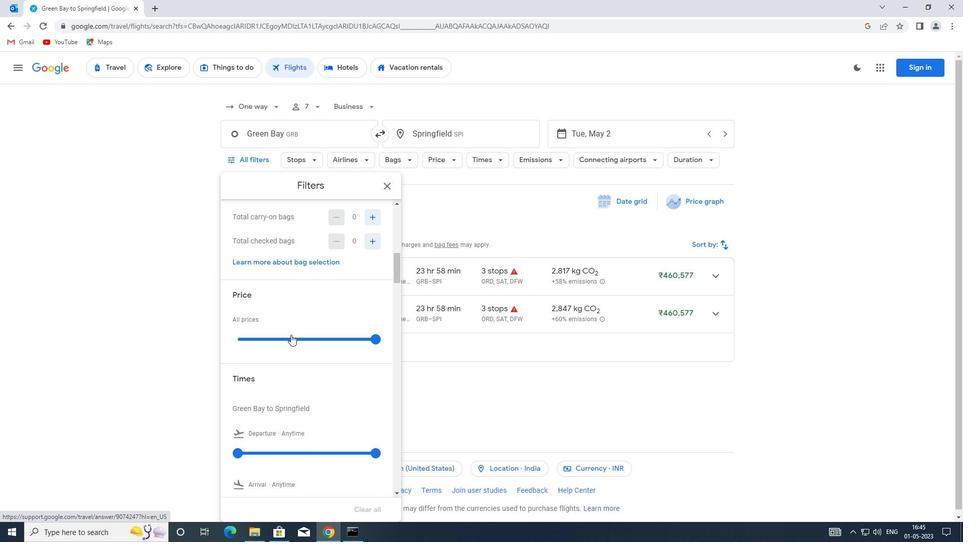
Action: Mouse pressed left at (291, 334)
Screenshot: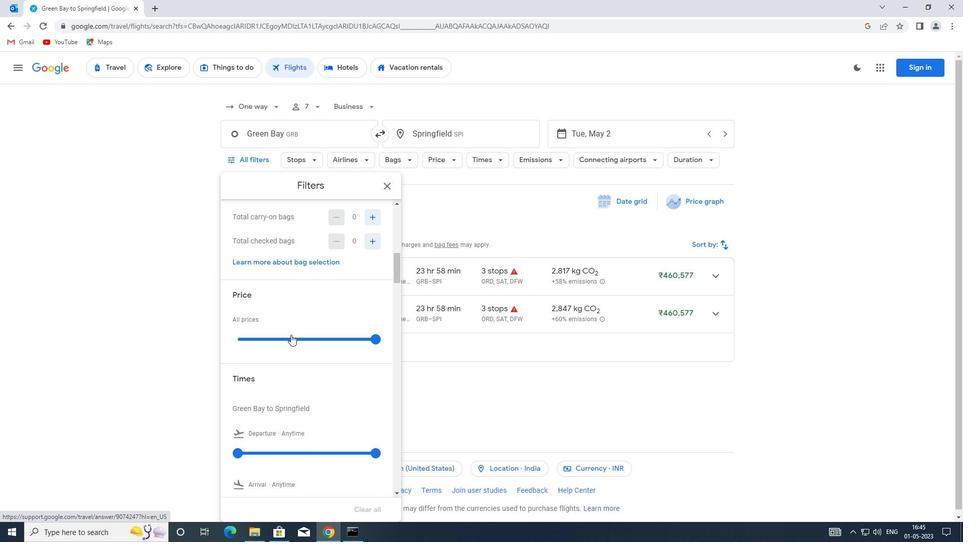 
Action: Mouse moved to (293, 334)
Screenshot: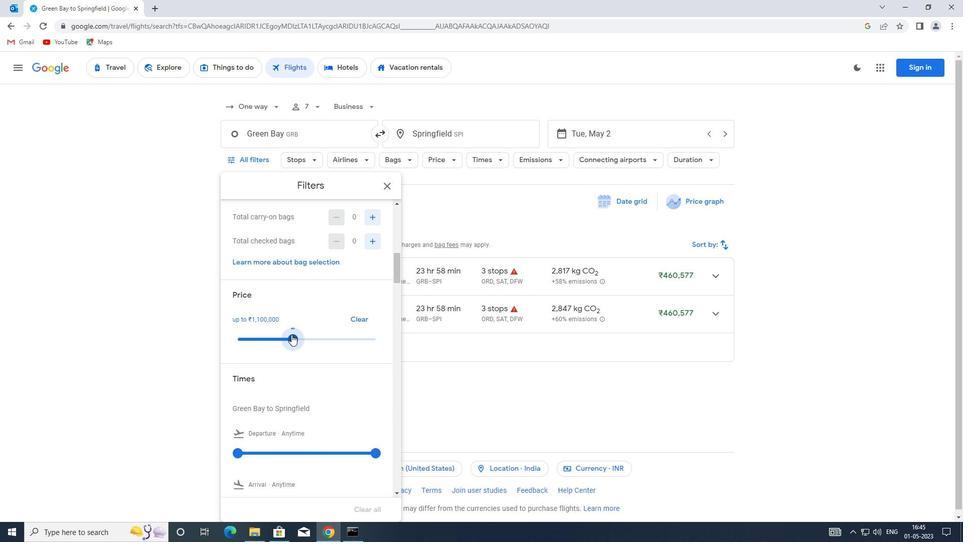 
Action: Mouse pressed left at (293, 334)
Screenshot: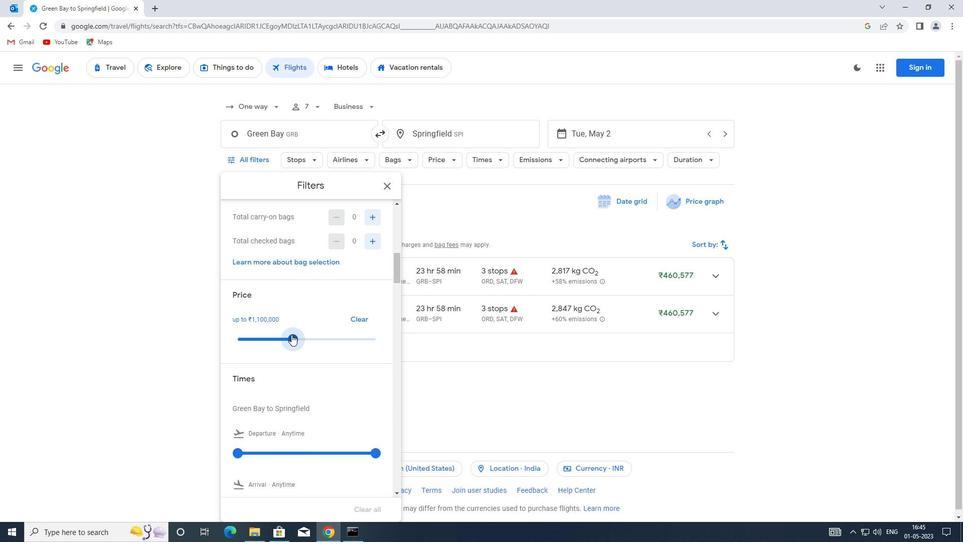 
Action: Mouse moved to (267, 326)
Screenshot: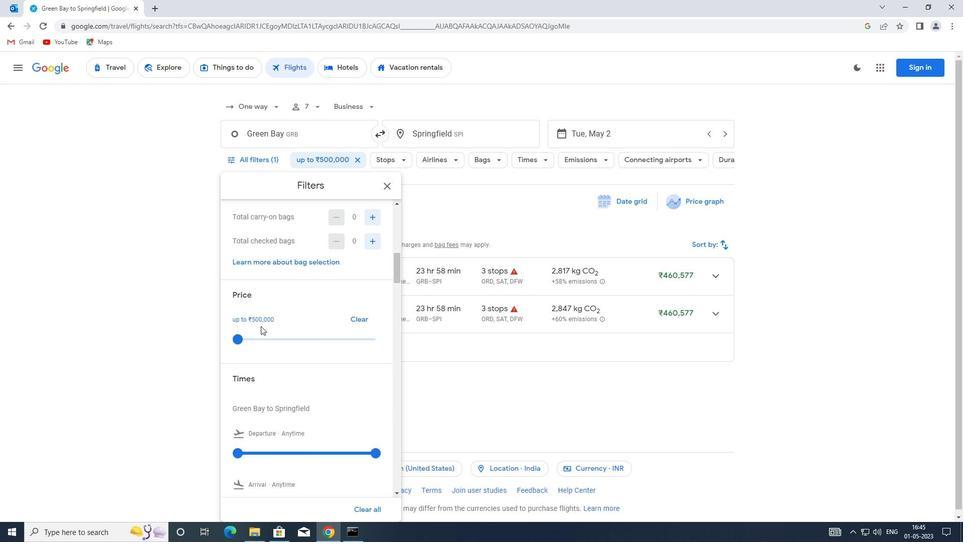 
Action: Mouse scrolled (267, 326) with delta (0, 0)
Screenshot: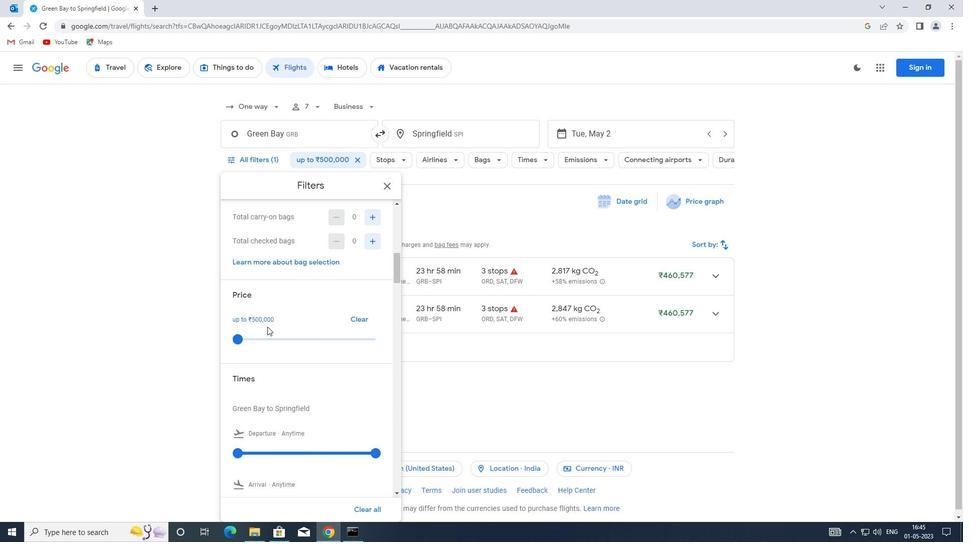 
Action: Mouse moved to (267, 327)
Screenshot: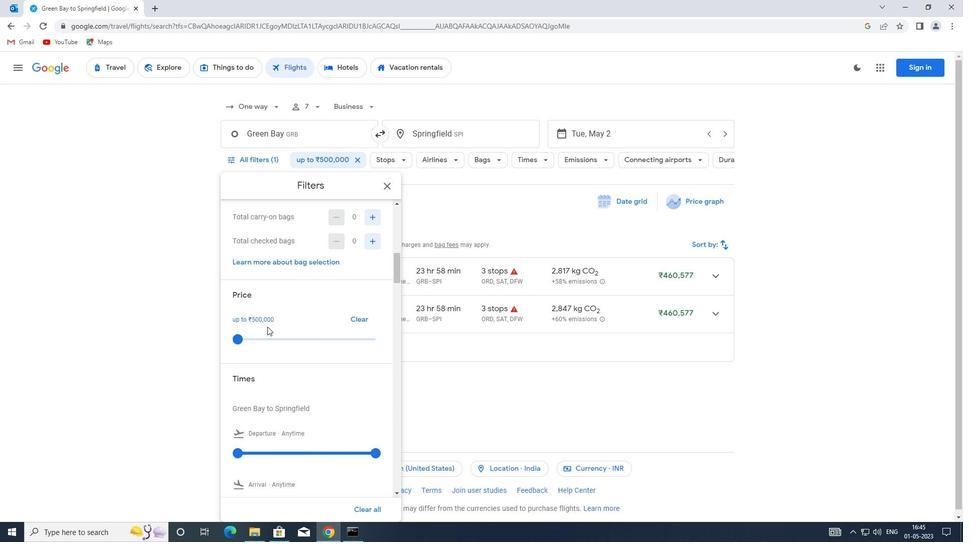 
Action: Mouse scrolled (267, 326) with delta (0, 0)
Screenshot: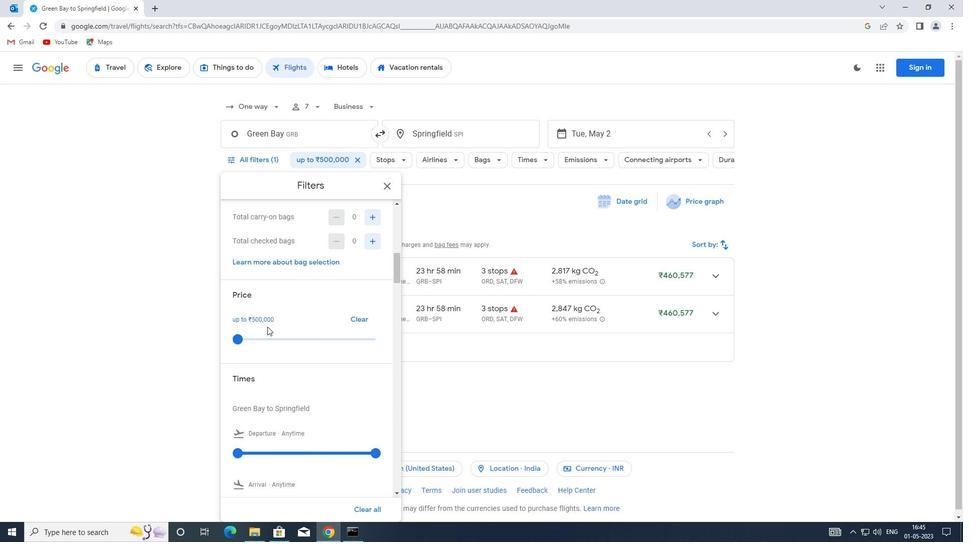 
Action: Mouse moved to (281, 320)
Screenshot: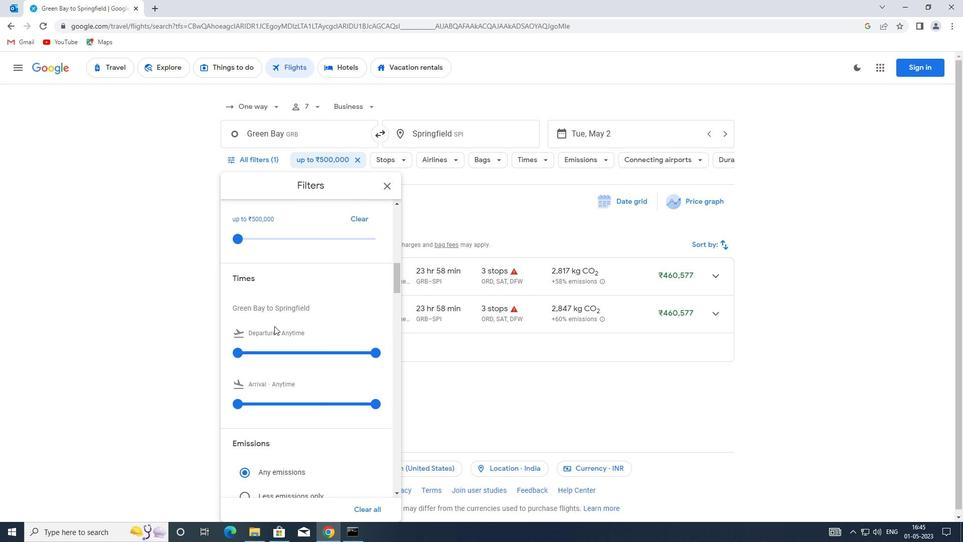 
Action: Mouse scrolled (281, 320) with delta (0, 0)
Screenshot: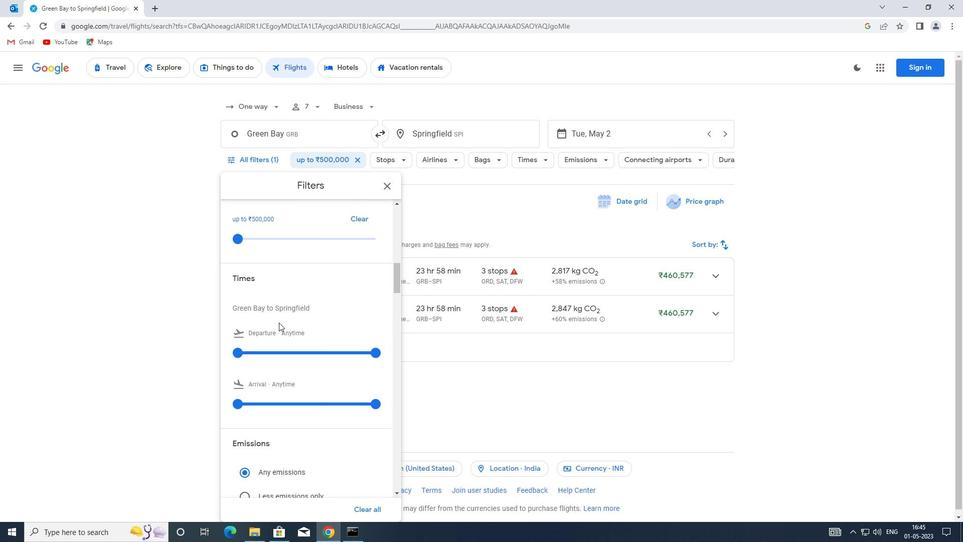 
Action: Mouse moved to (239, 305)
Screenshot: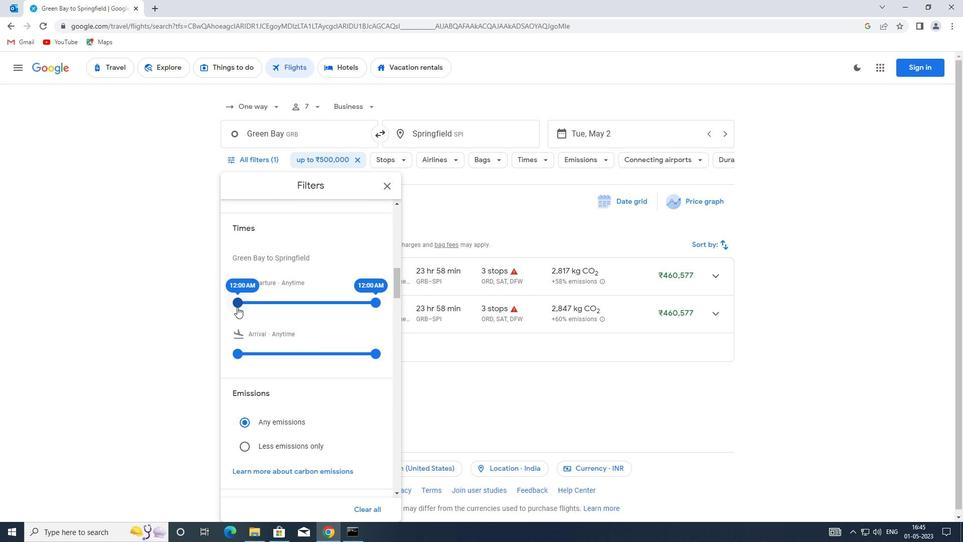 
Action: Mouse pressed left at (239, 305)
Screenshot: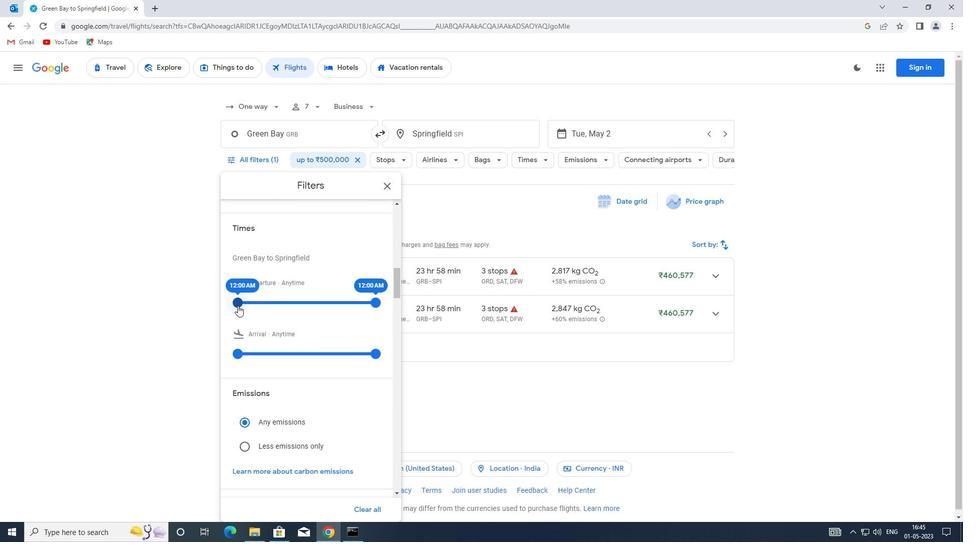 
Action: Mouse moved to (368, 303)
Screenshot: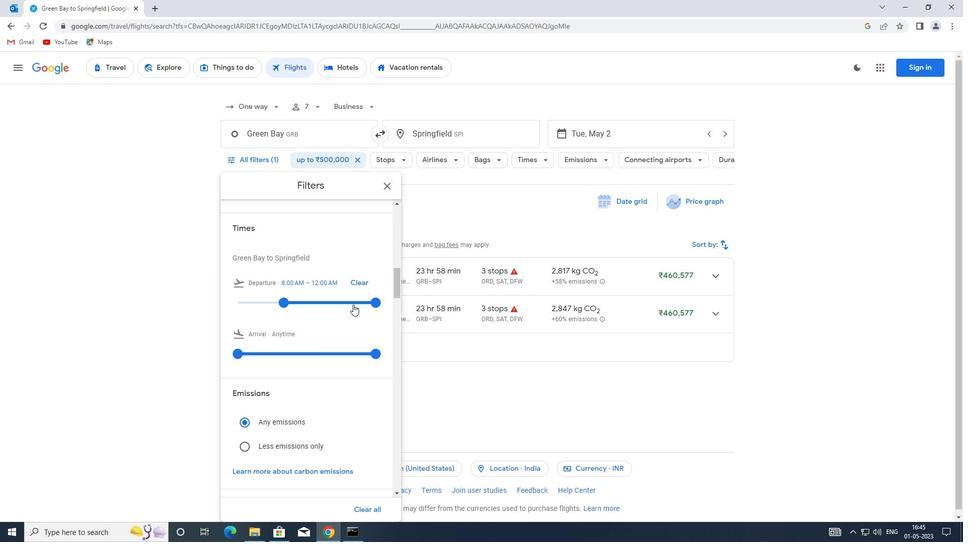 
Action: Mouse pressed left at (368, 303)
Screenshot: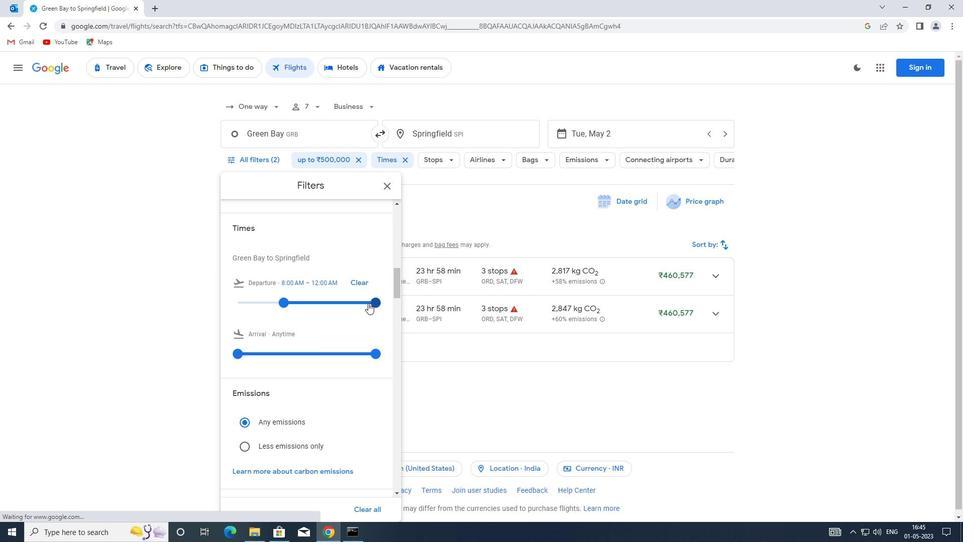 
Action: Mouse moved to (286, 296)
Screenshot: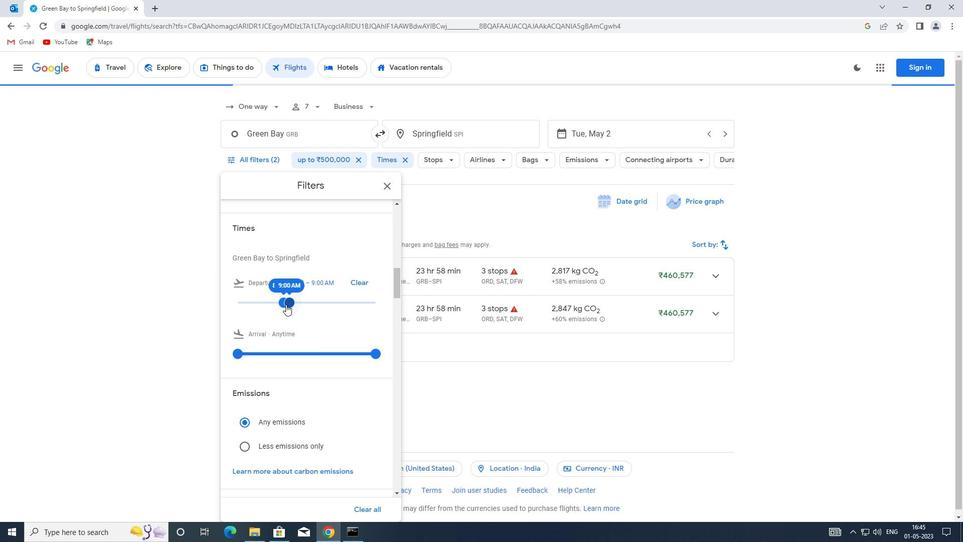 
Action: Mouse scrolled (286, 297) with delta (0, 0)
Screenshot: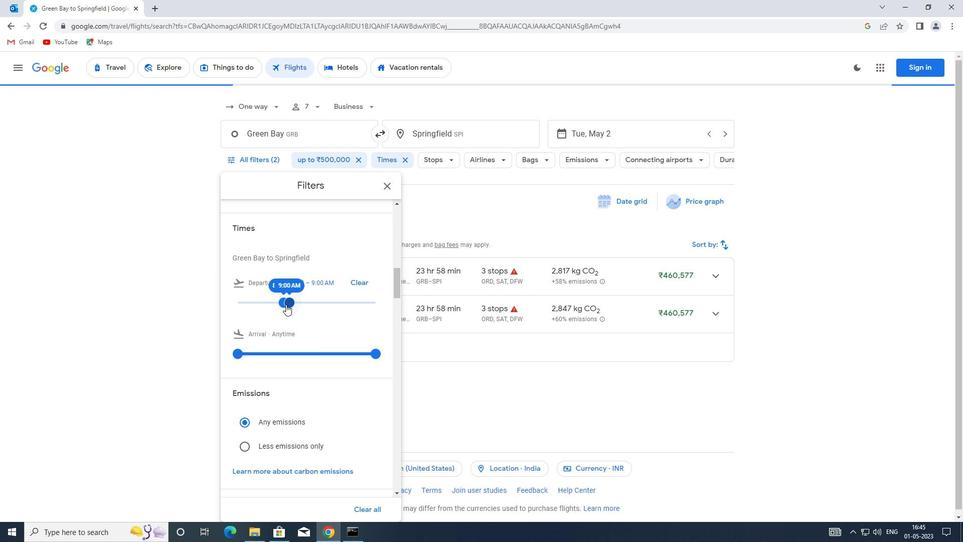 
Action: Mouse moved to (287, 295)
Screenshot: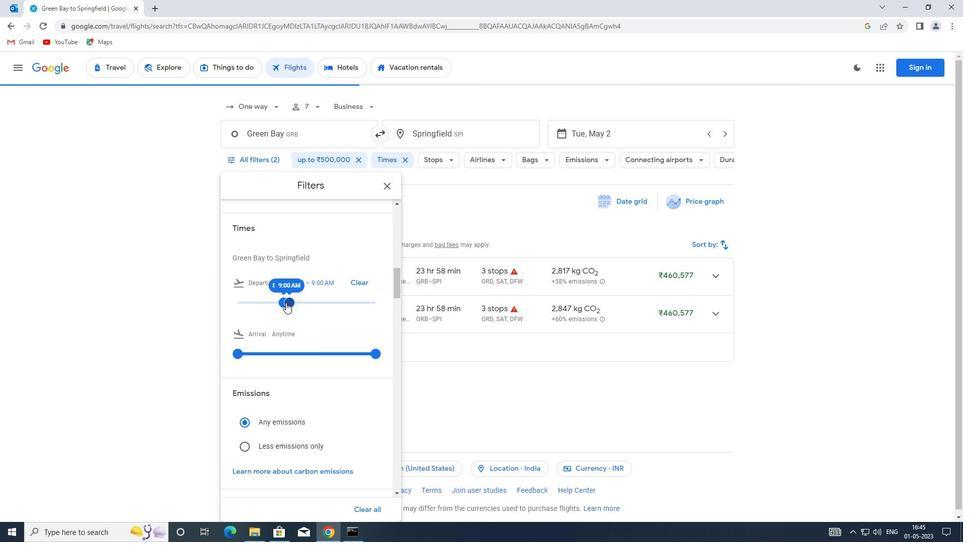 
Action: Mouse scrolled (287, 295) with delta (0, 0)
Screenshot: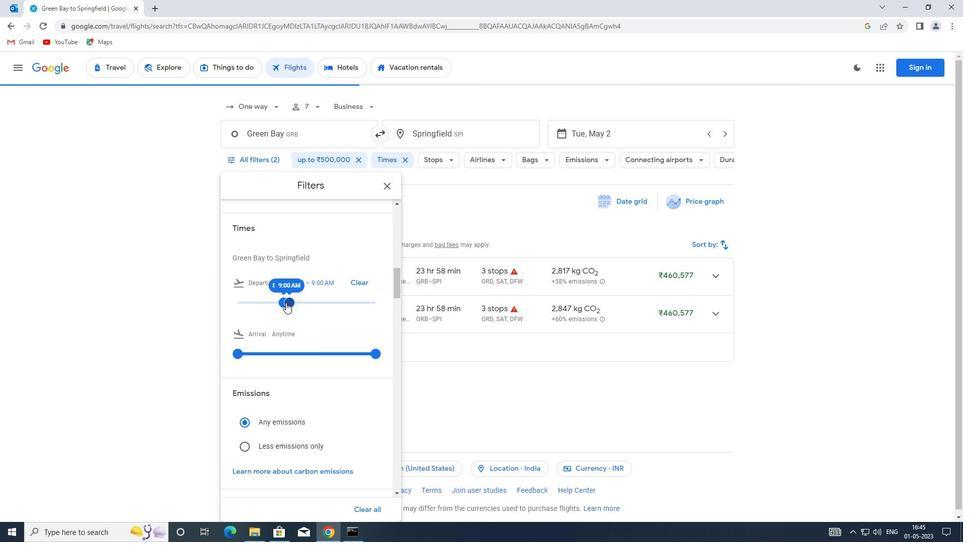 
Action: Mouse moved to (288, 294)
Screenshot: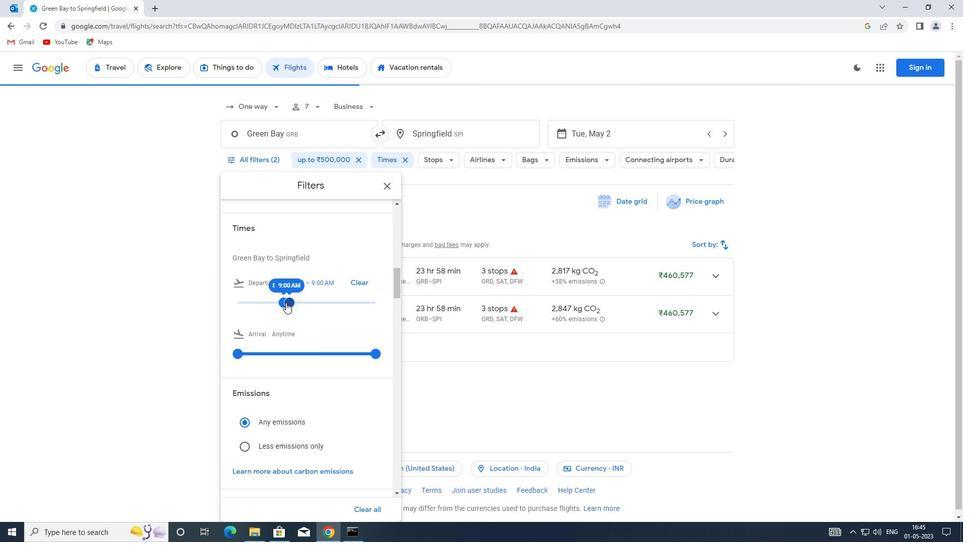 
Action: Mouse scrolled (288, 295) with delta (0, 0)
Screenshot: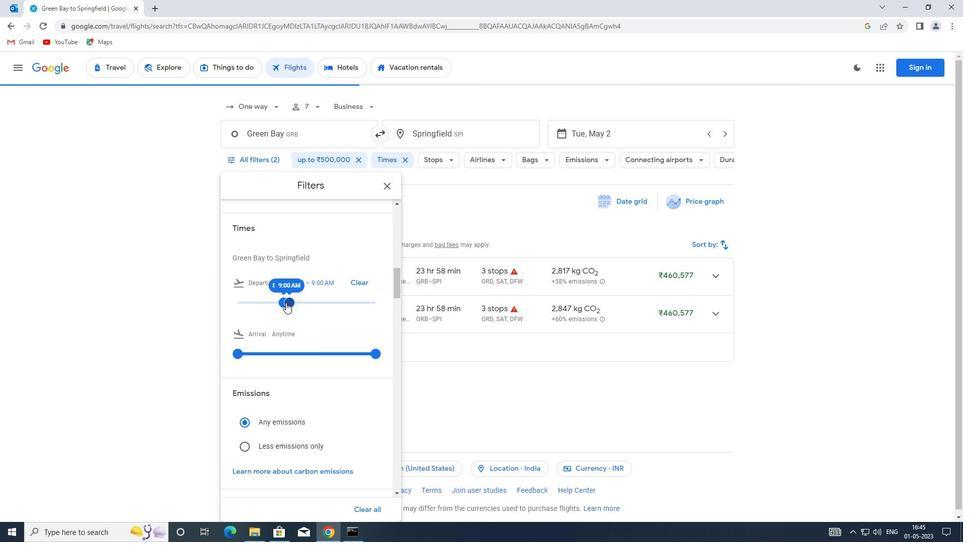 
Action: Mouse moved to (289, 292)
Screenshot: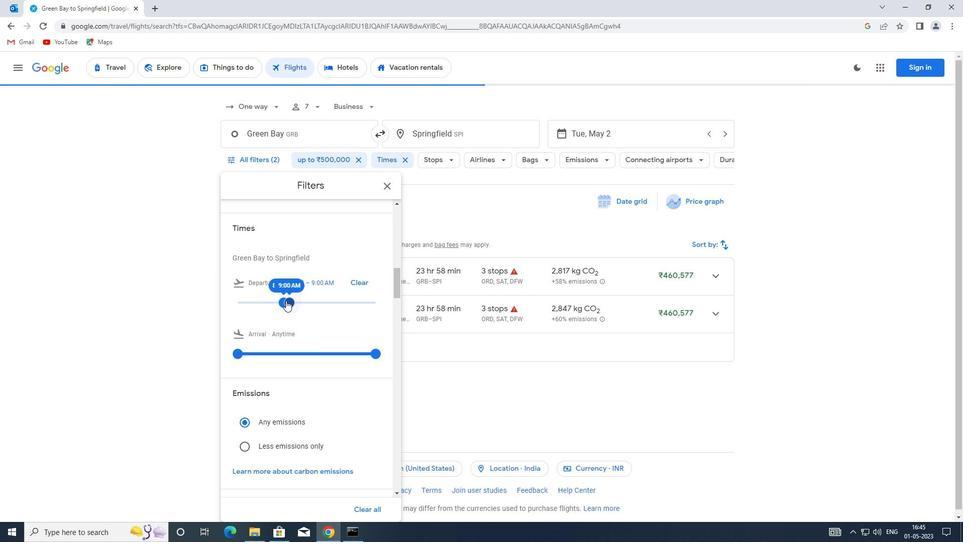
Action: Mouse scrolled (289, 292) with delta (0, 0)
Screenshot: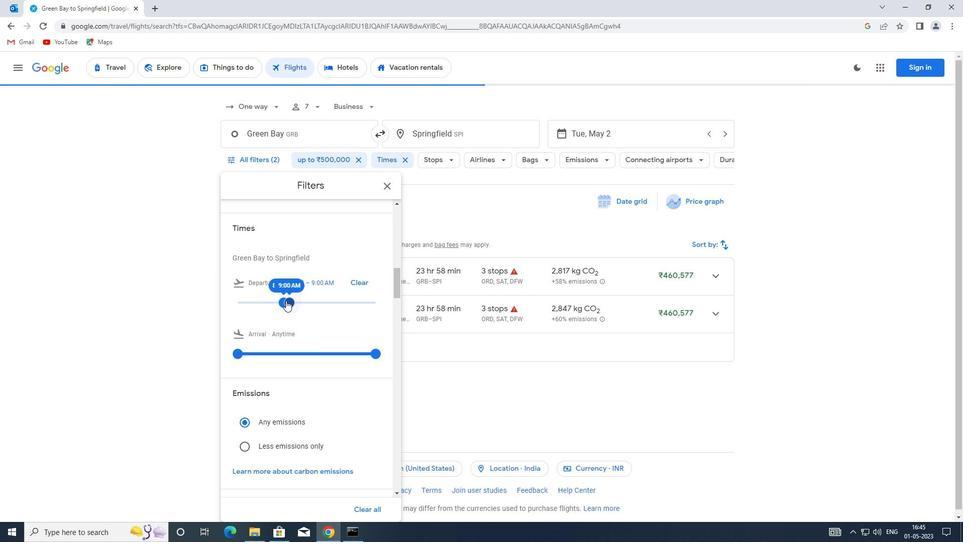 
Action: Mouse moved to (290, 290)
Screenshot: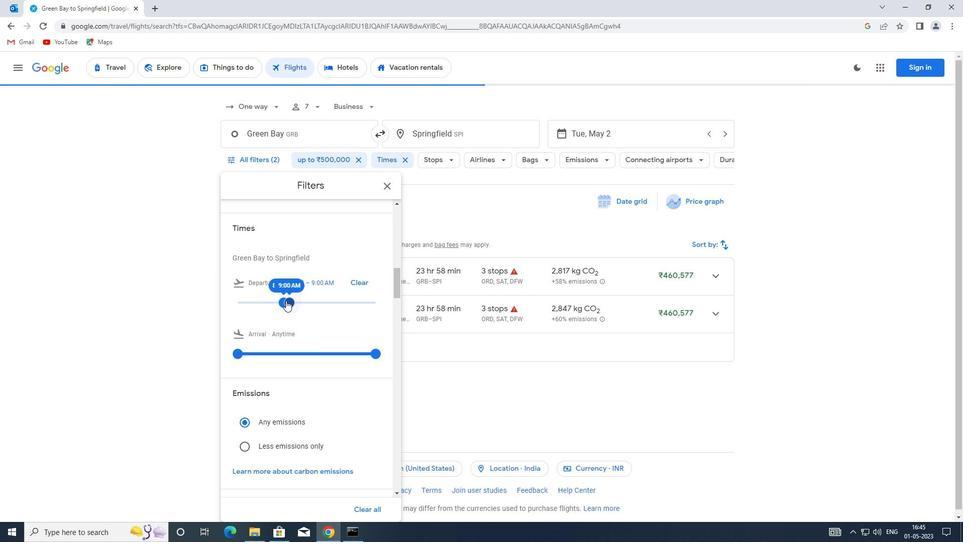 
Action: Mouse scrolled (290, 290) with delta (0, 0)
Screenshot: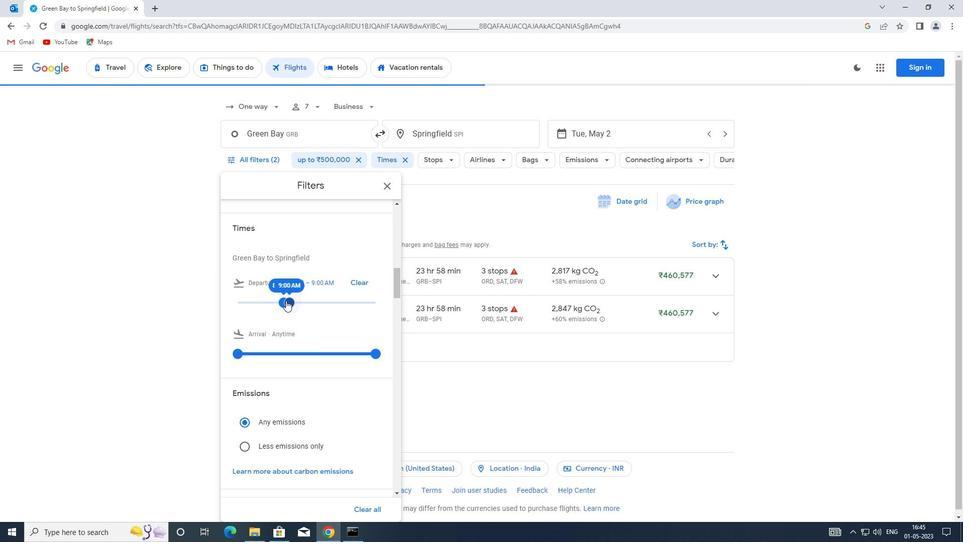 
Action: Mouse moved to (386, 190)
Screenshot: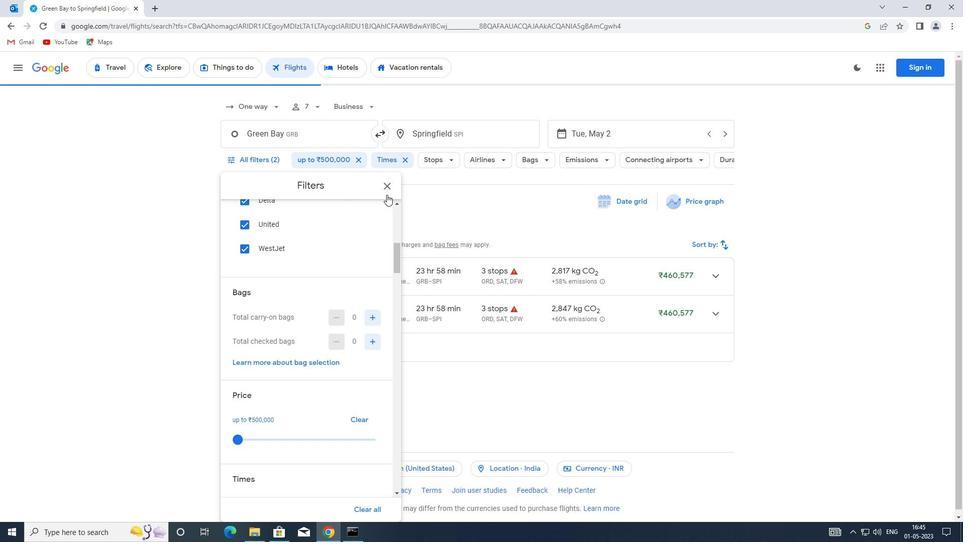 
Action: Mouse pressed left at (386, 190)
Screenshot: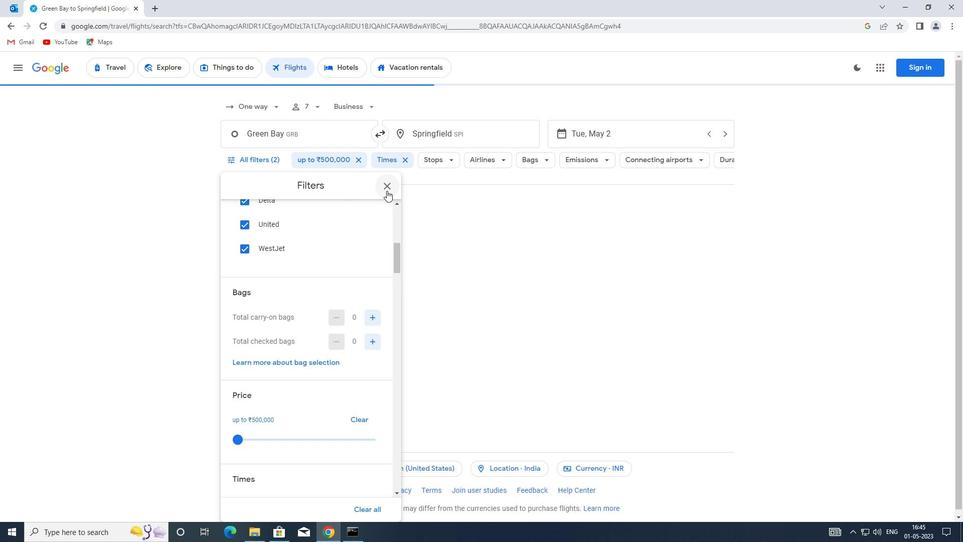 
Action: Mouse moved to (386, 190)
Screenshot: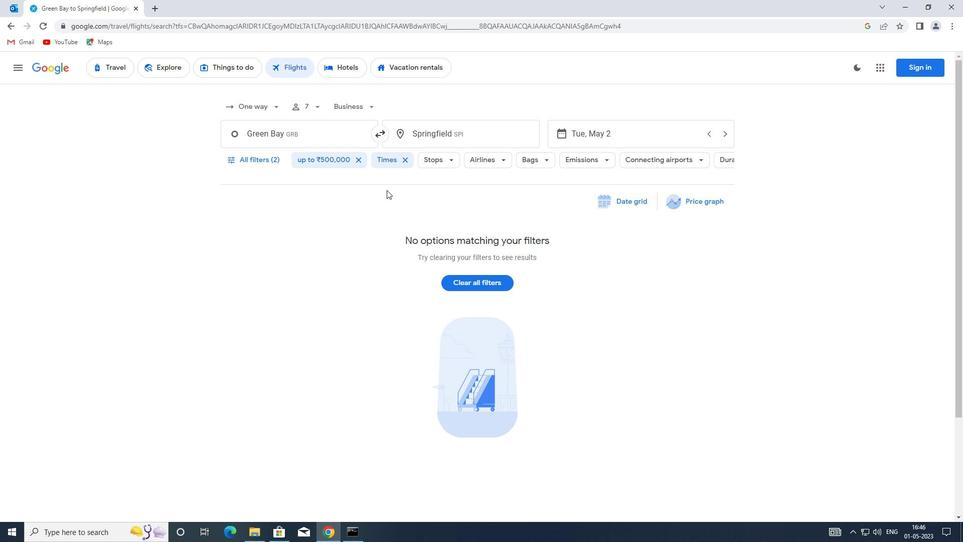 
